 Task: Search one way flight ticket for 1 adult, 5 children, 2 infants in seat and 1 infant on lap in first from Santa Barbara: Santa Barbara Municipal Airport (santa Barbara Airport) to Gillette: Gillette Campbell County Airport on 5-1-2023. Choice of flights is JetBlue. Number of bags: 1 checked bag. Price is upto 77000. Outbound departure time preference is 12:00.
Action: Mouse moved to (171, 152)
Screenshot: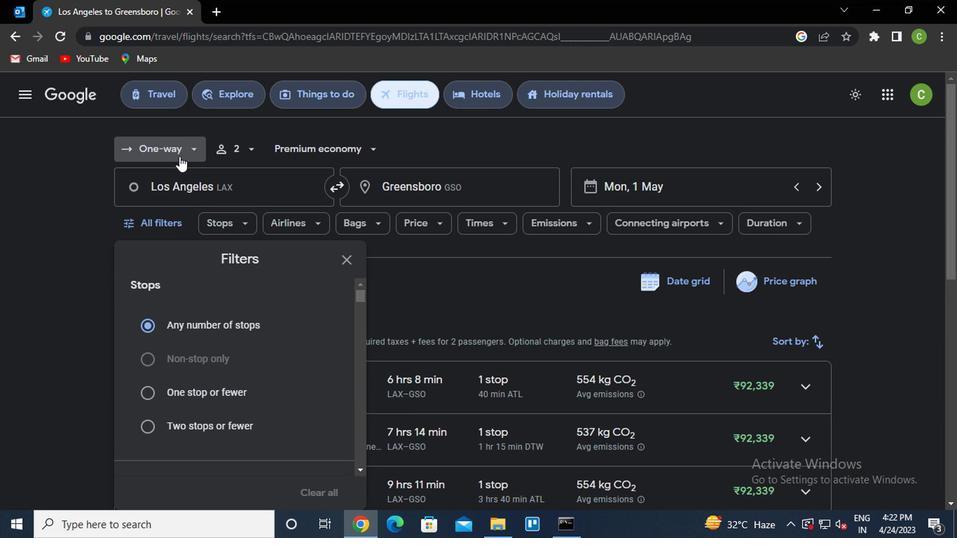
Action: Mouse pressed left at (171, 152)
Screenshot: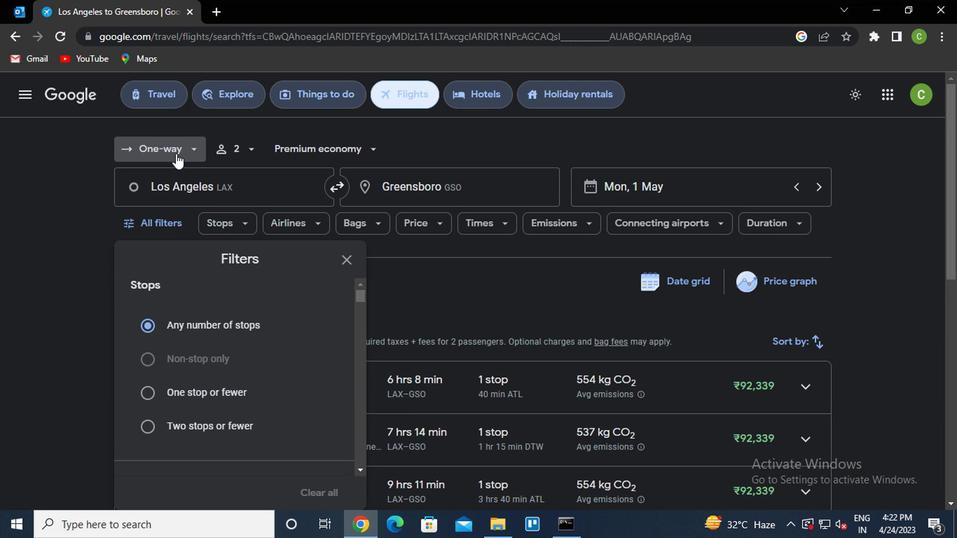 
Action: Mouse moved to (186, 158)
Screenshot: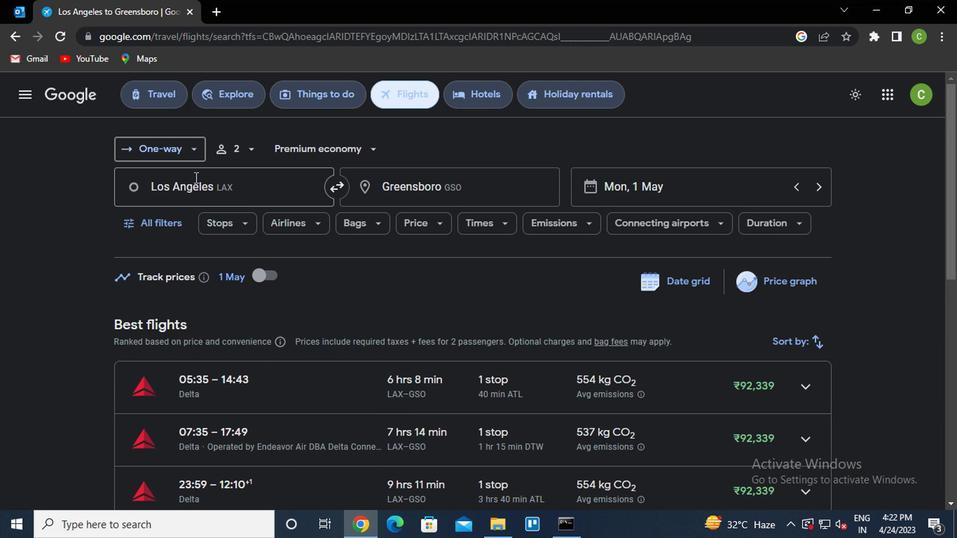 
Action: Mouse pressed left at (186, 158)
Screenshot: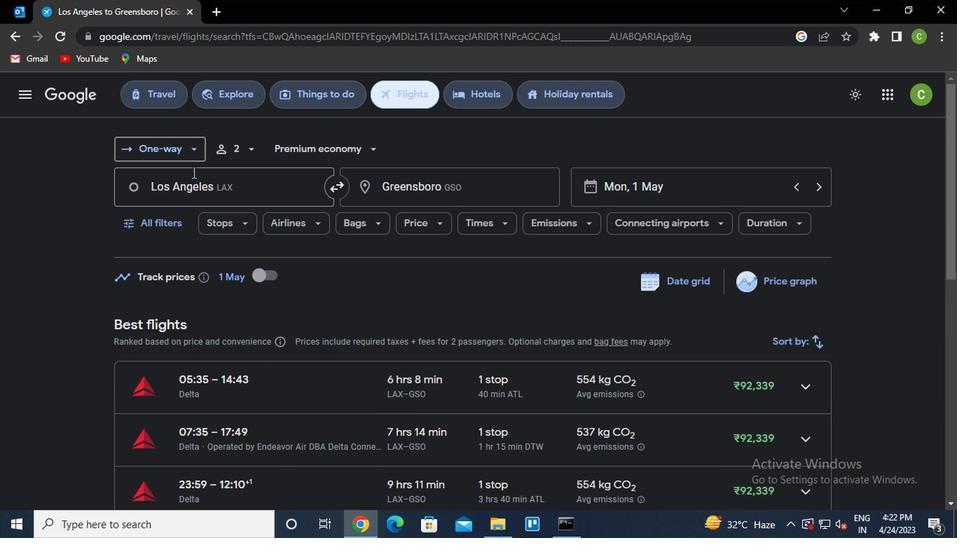
Action: Mouse moved to (198, 215)
Screenshot: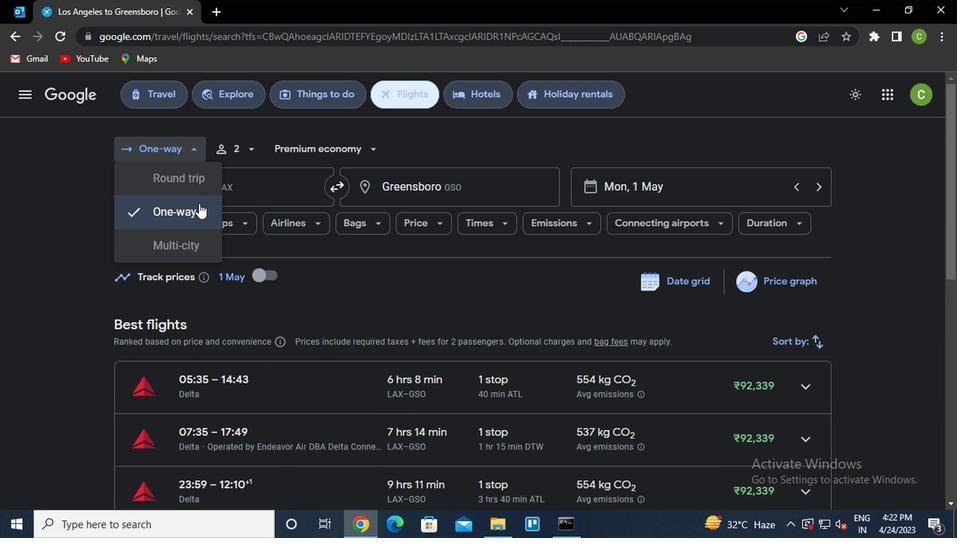 
Action: Mouse pressed left at (198, 215)
Screenshot: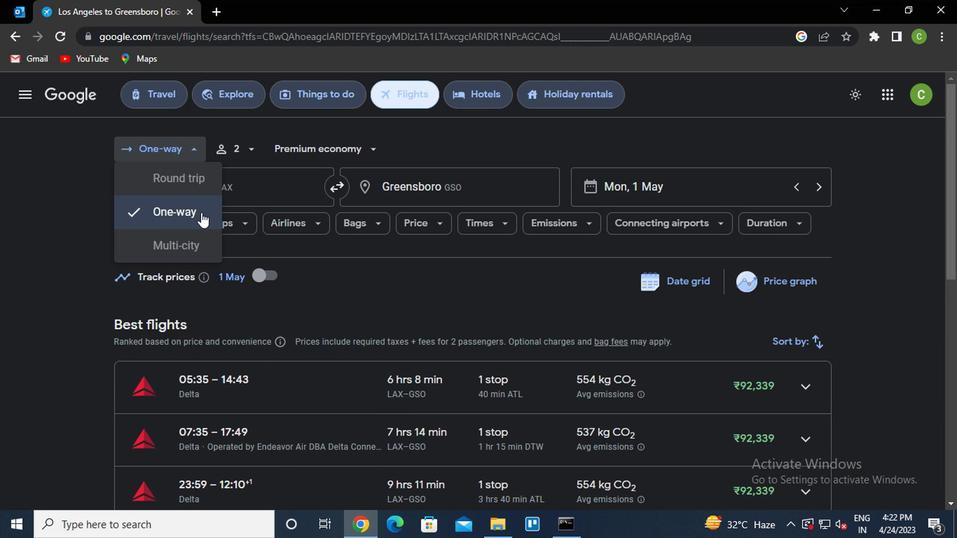 
Action: Mouse moved to (252, 148)
Screenshot: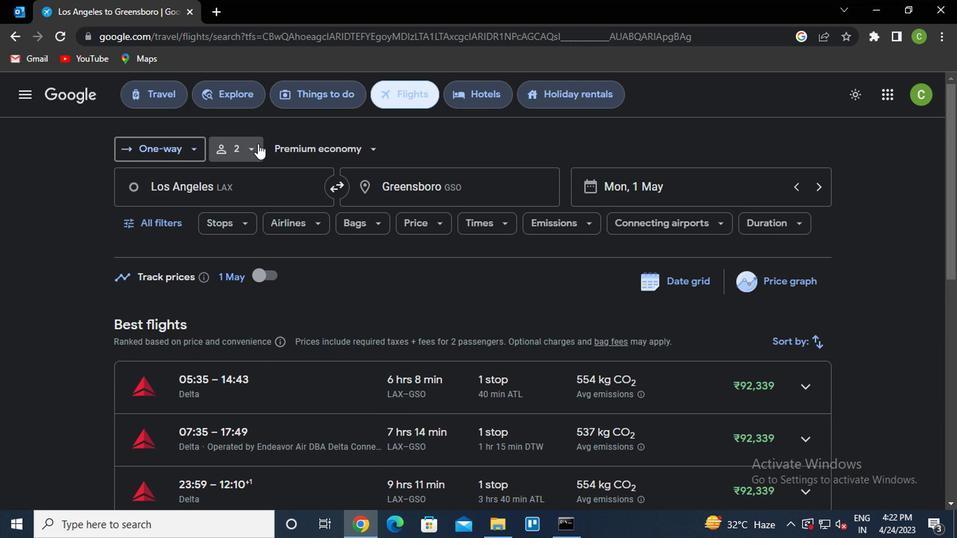 
Action: Mouse pressed left at (252, 148)
Screenshot: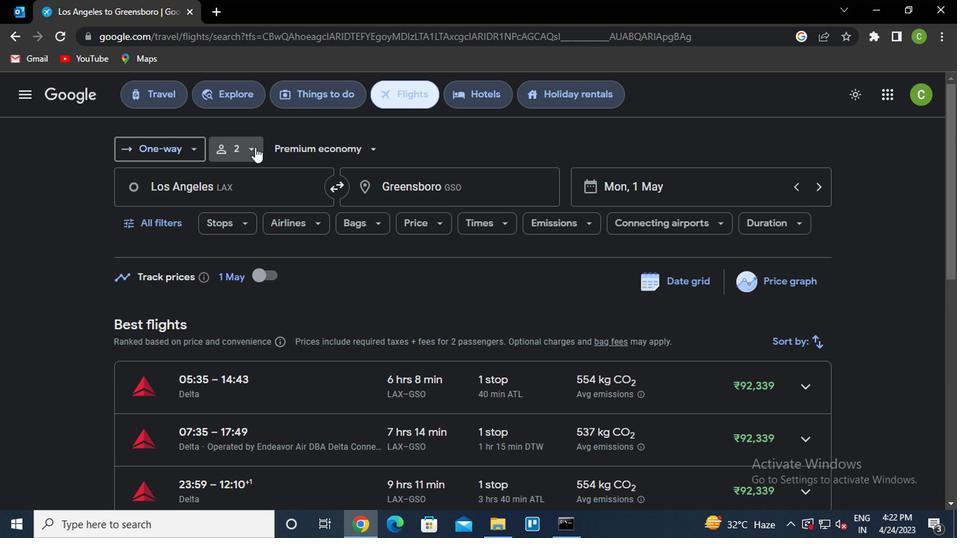 
Action: Mouse moved to (353, 224)
Screenshot: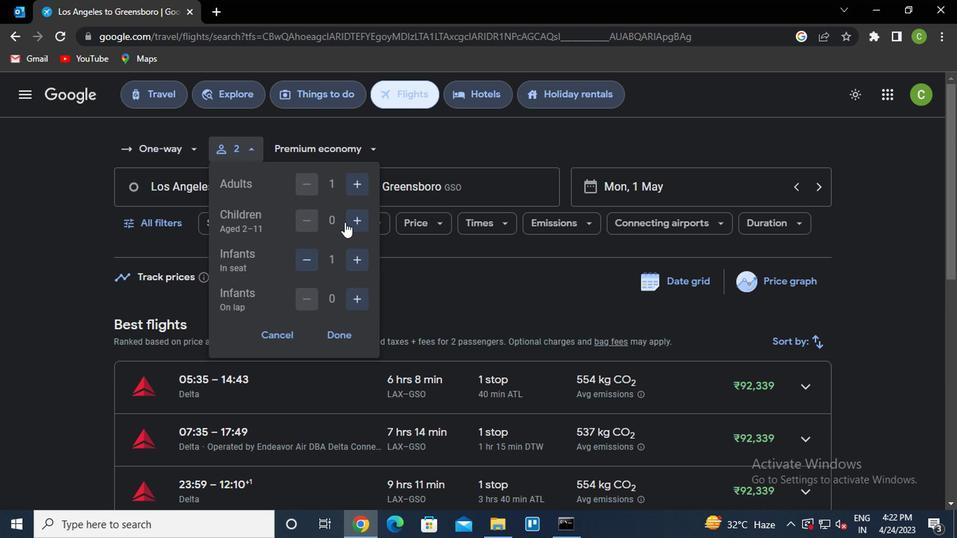 
Action: Mouse pressed left at (353, 224)
Screenshot: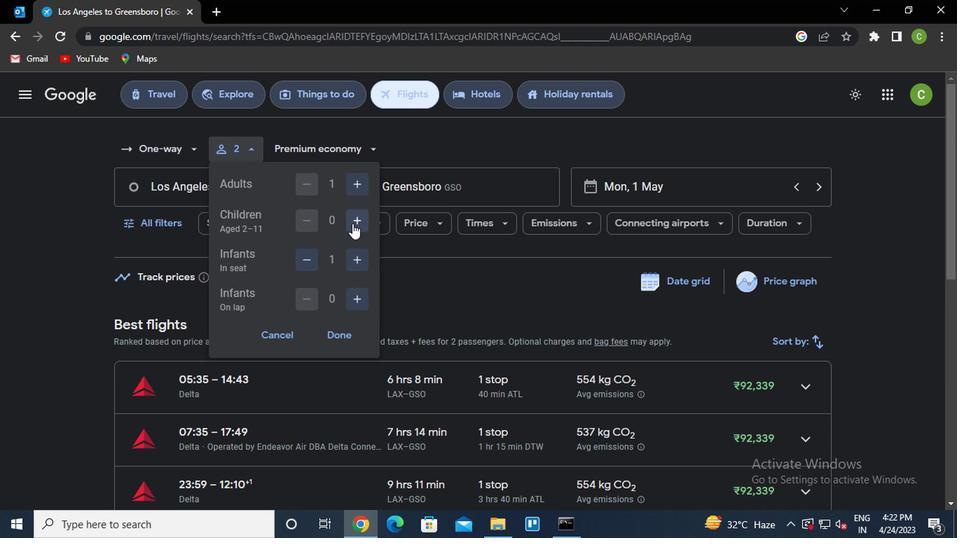 
Action: Mouse pressed left at (353, 224)
Screenshot: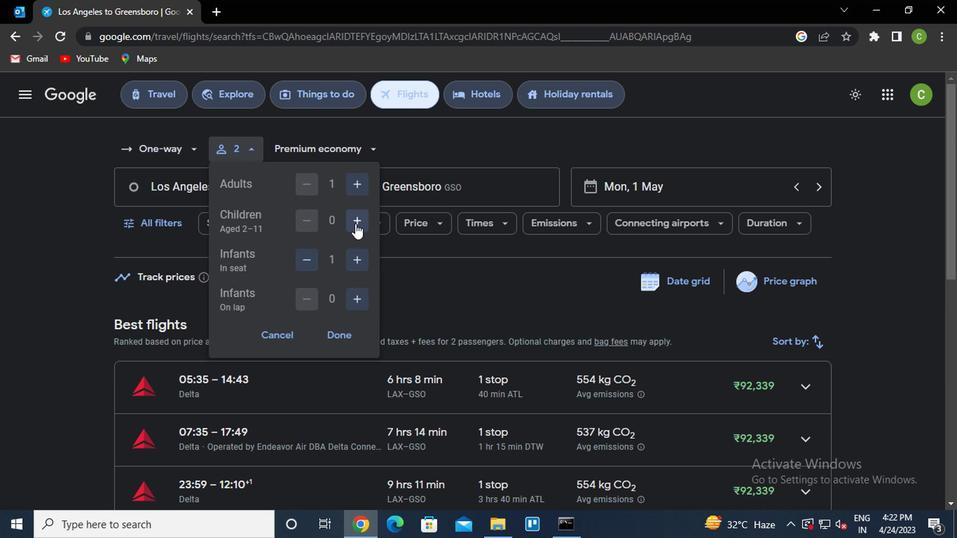 
Action: Mouse pressed left at (353, 224)
Screenshot: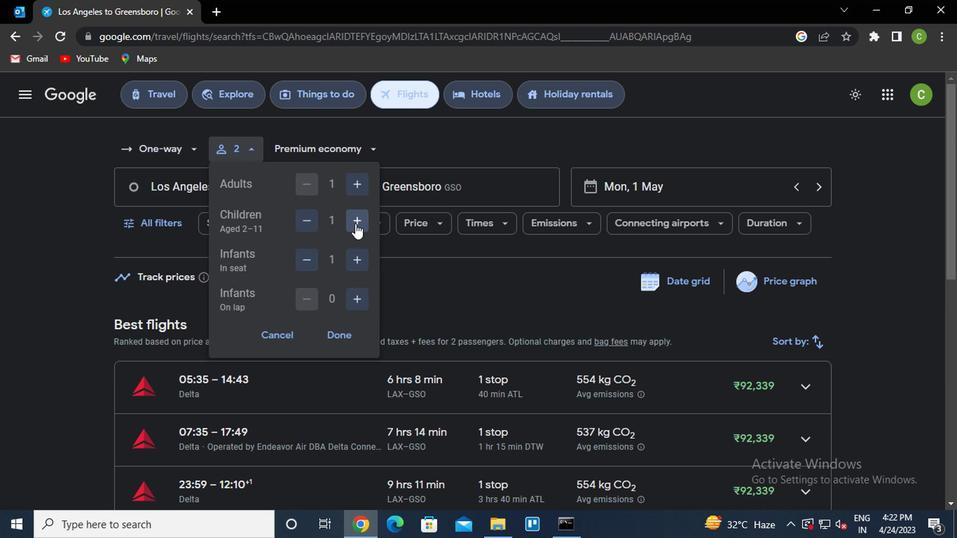 
Action: Mouse pressed left at (353, 224)
Screenshot: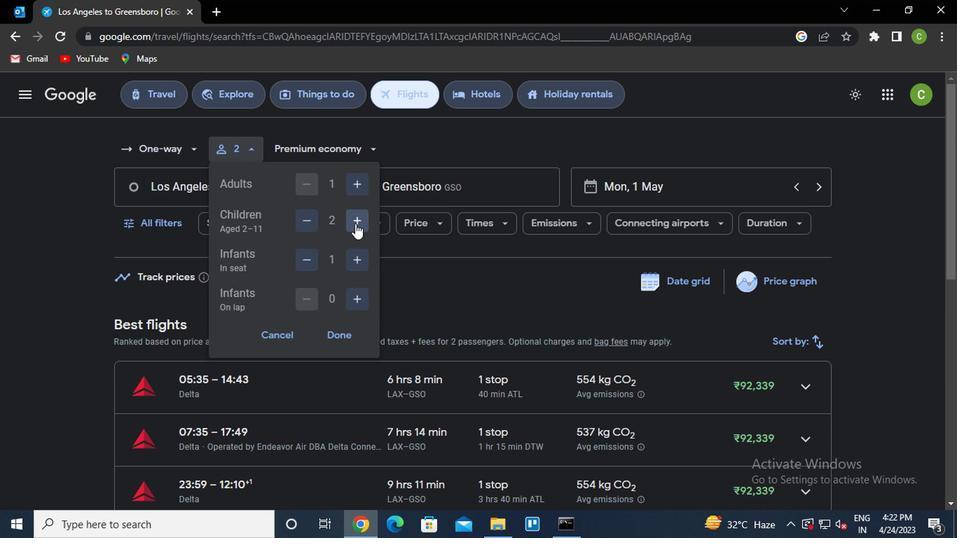 
Action: Mouse pressed left at (353, 224)
Screenshot: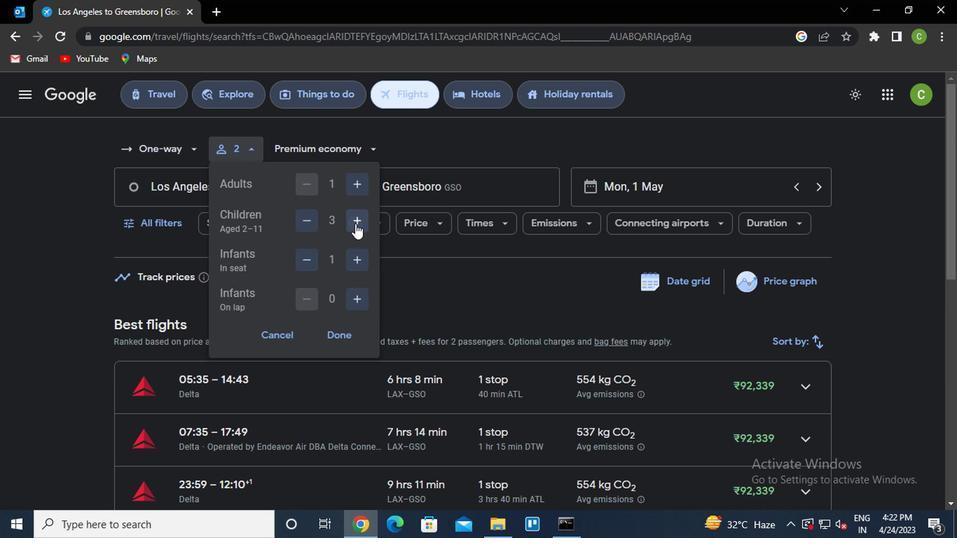 
Action: Mouse moved to (356, 254)
Screenshot: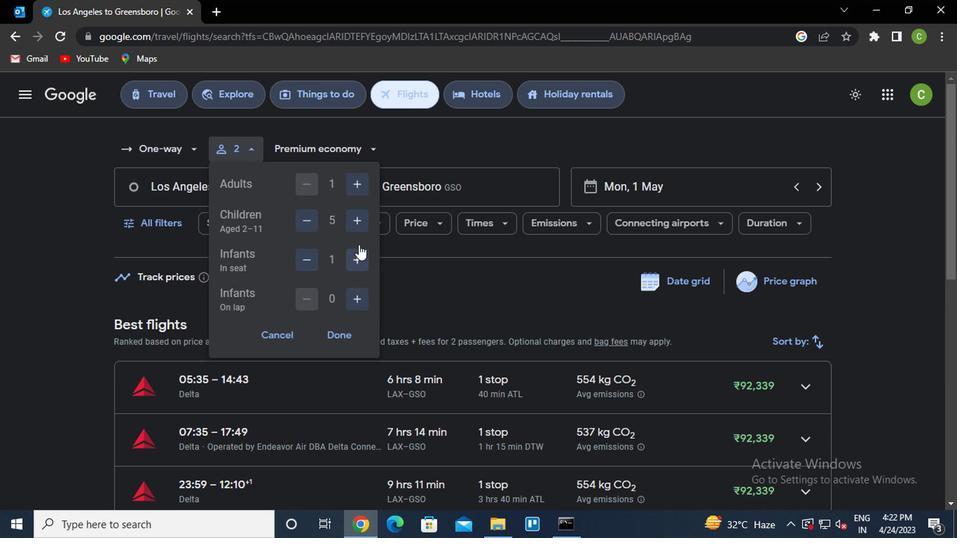 
Action: Mouse pressed left at (356, 254)
Screenshot: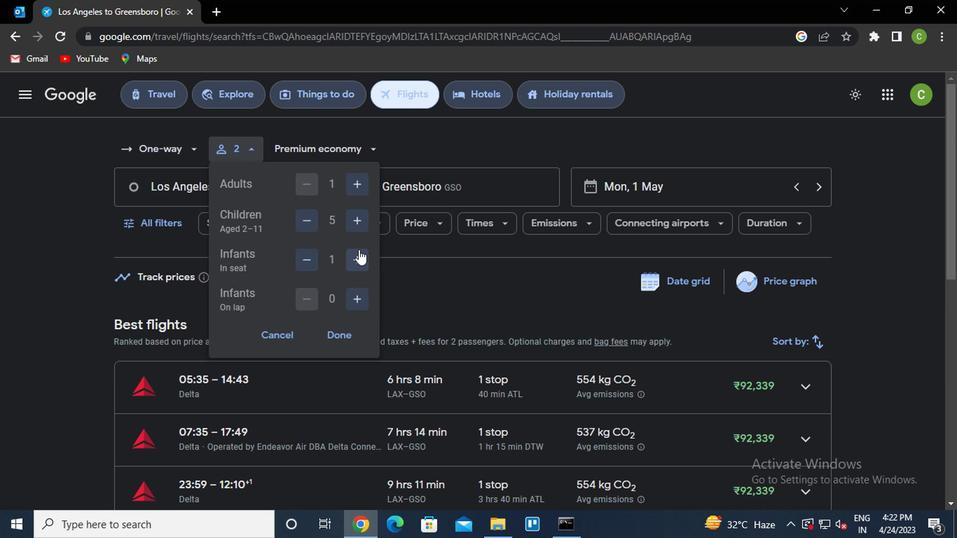 
Action: Mouse moved to (351, 299)
Screenshot: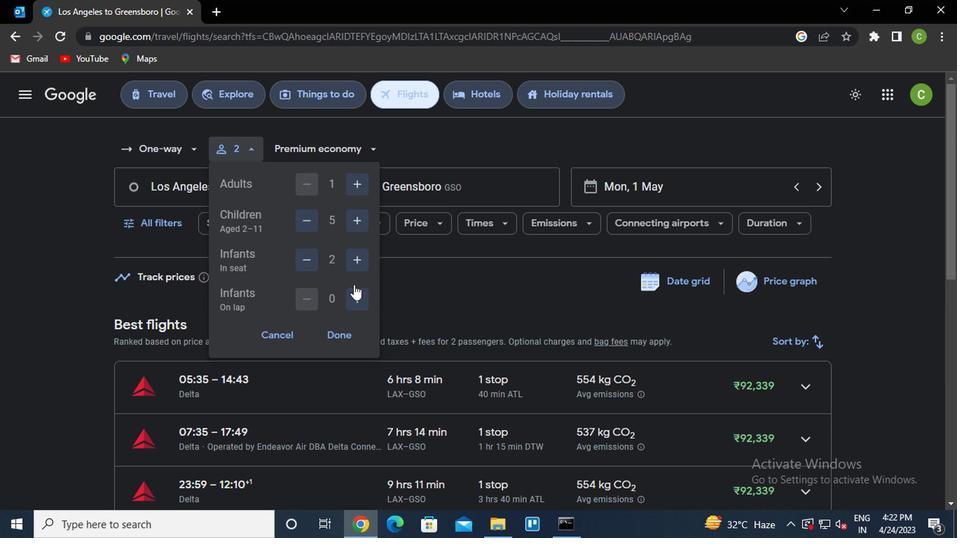 
Action: Mouse pressed left at (351, 299)
Screenshot: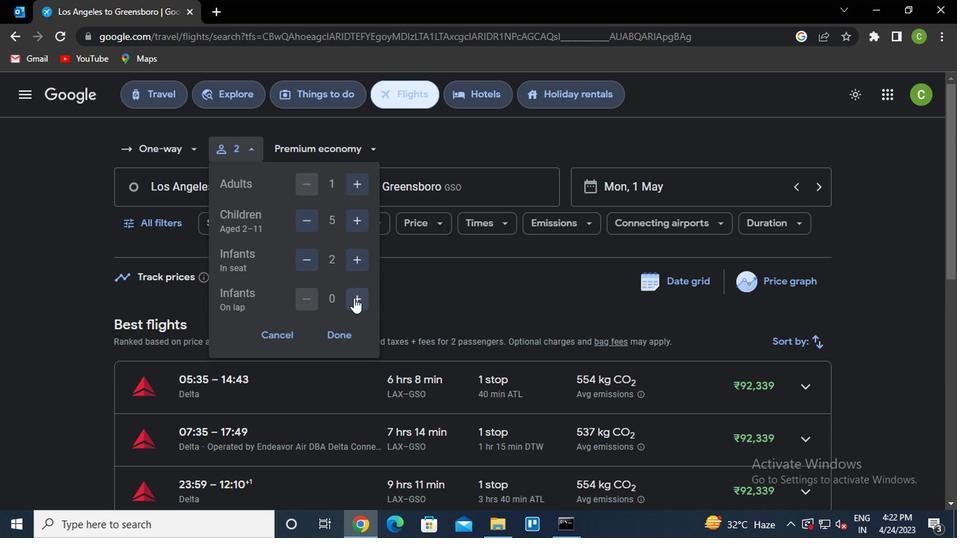 
Action: Mouse moved to (294, 292)
Screenshot: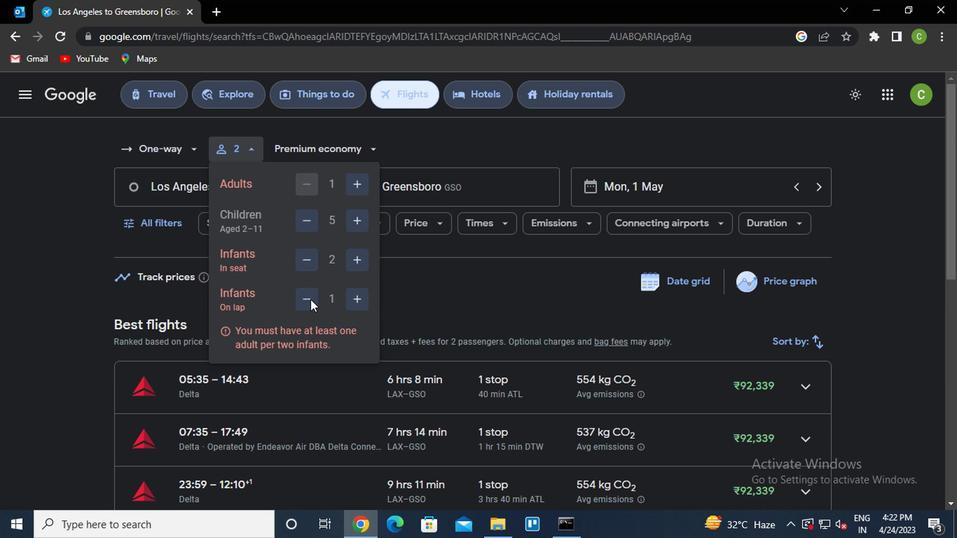 
Action: Mouse pressed left at (294, 292)
Screenshot: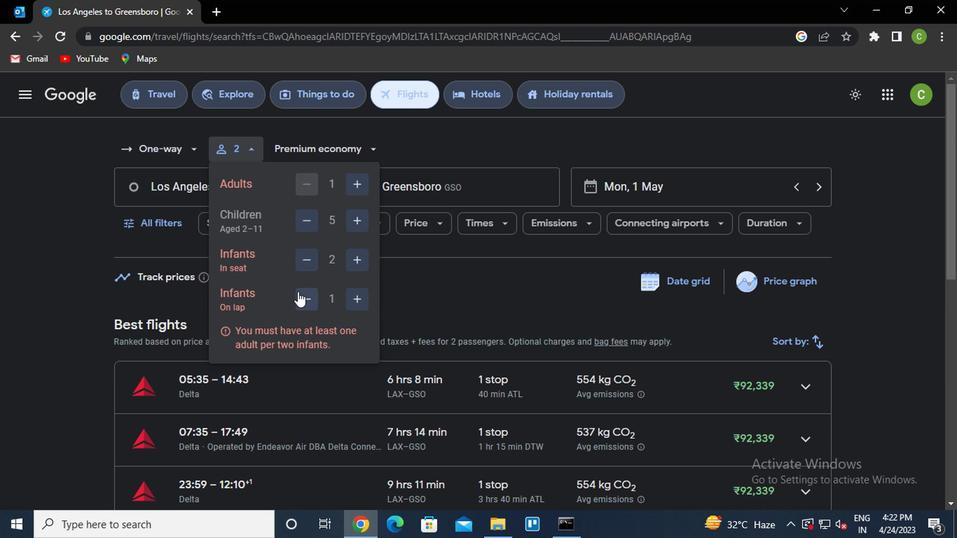 
Action: Mouse moved to (334, 333)
Screenshot: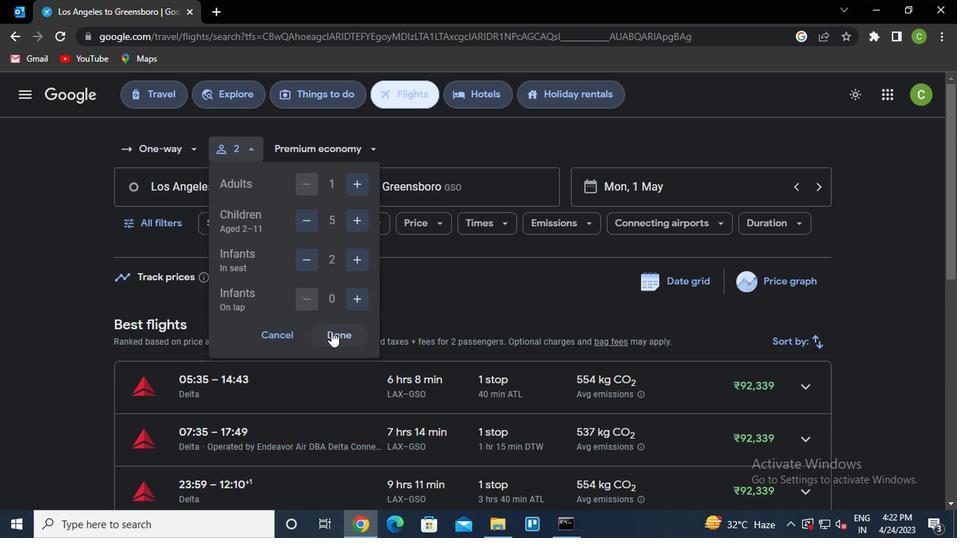 
Action: Mouse pressed left at (334, 333)
Screenshot: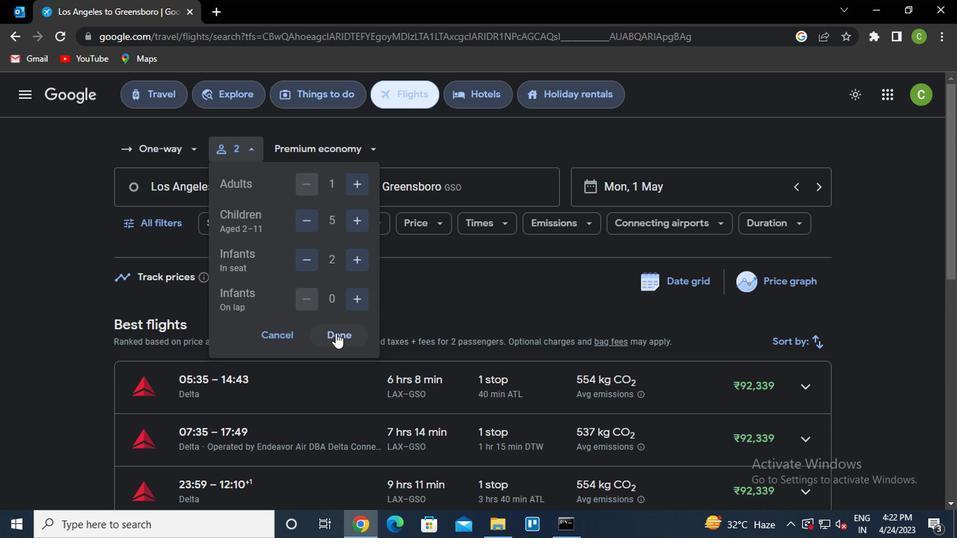 
Action: Mouse moved to (335, 142)
Screenshot: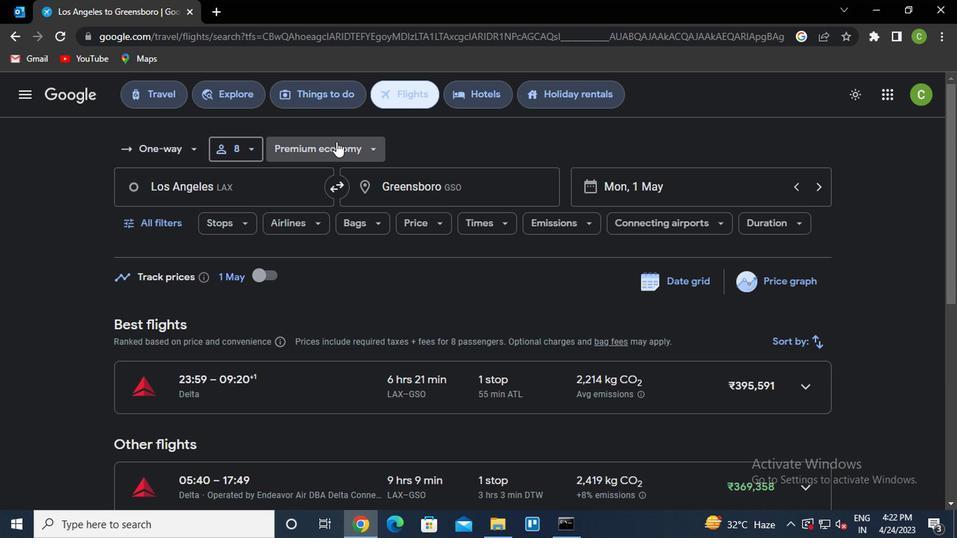 
Action: Mouse pressed left at (335, 142)
Screenshot: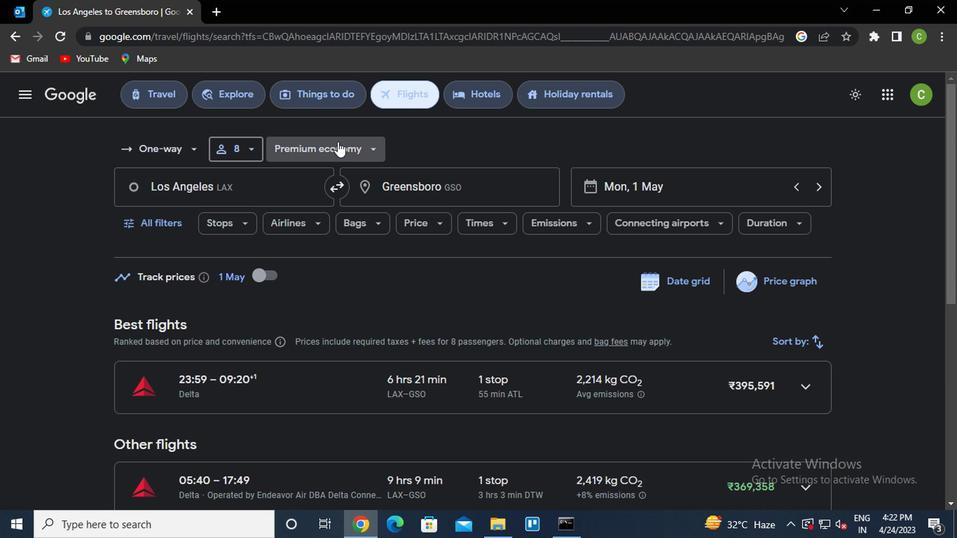 
Action: Mouse moved to (343, 272)
Screenshot: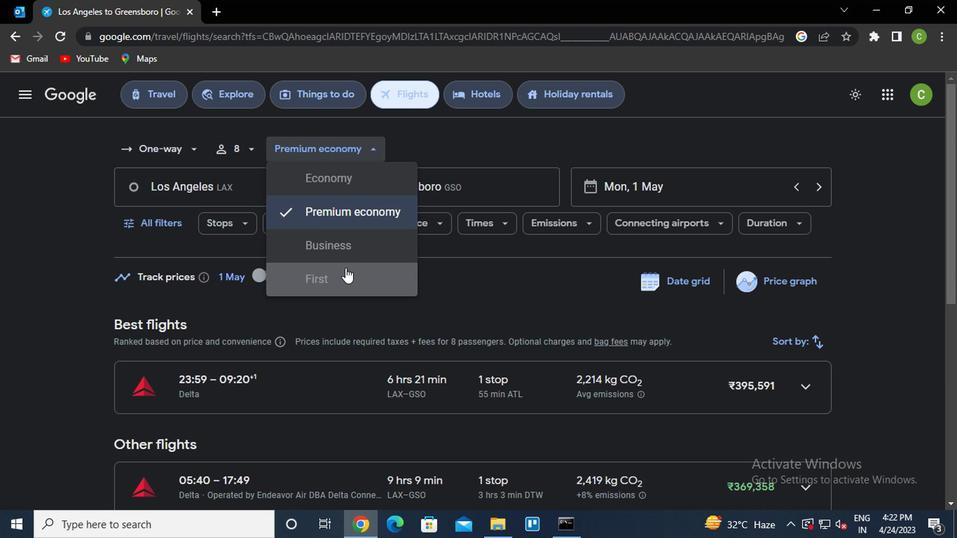 
Action: Mouse pressed left at (343, 272)
Screenshot: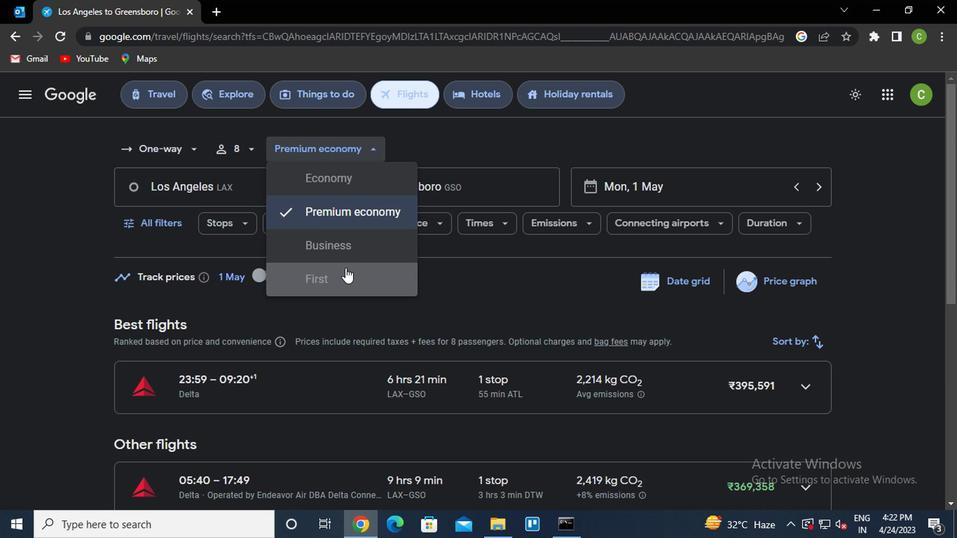 
Action: Mouse moved to (230, 187)
Screenshot: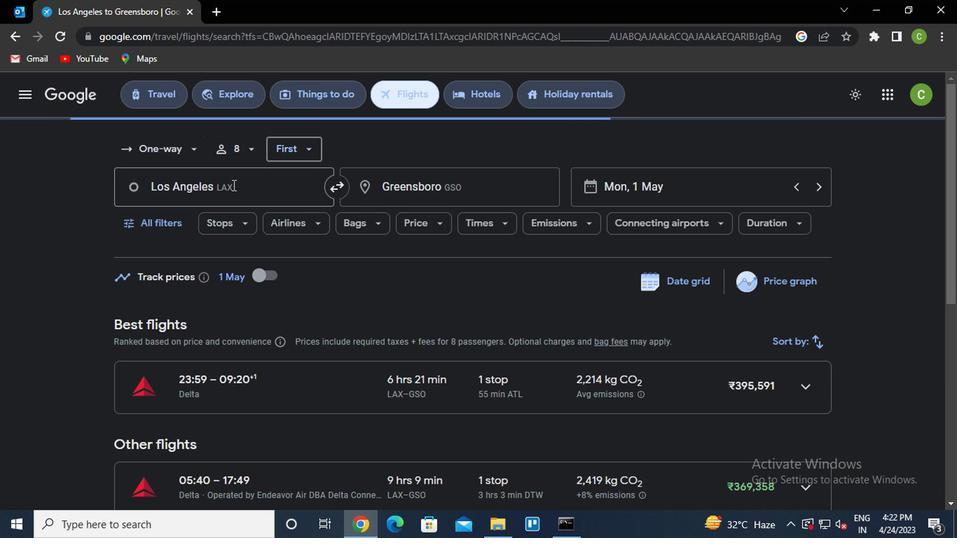
Action: Mouse pressed left at (230, 187)
Screenshot: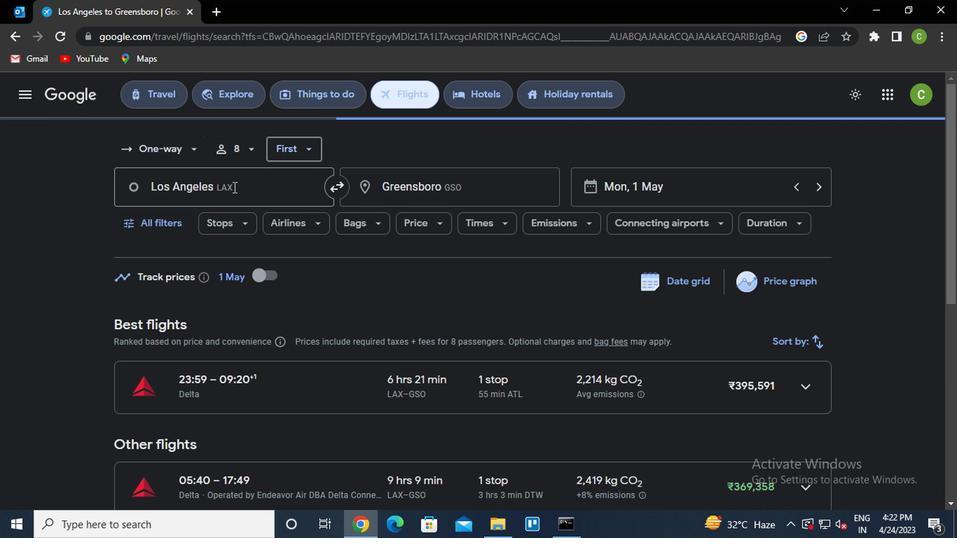 
Action: Key pressed <Key.caps_lock><Key.caps_lock>s<Key.caps_lock>anta
Screenshot: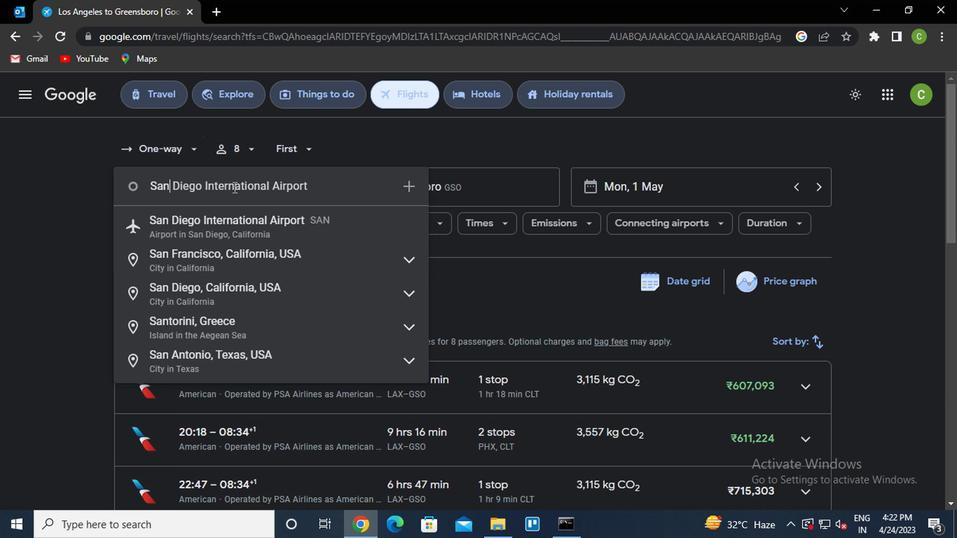 
Action: Mouse moved to (240, 254)
Screenshot: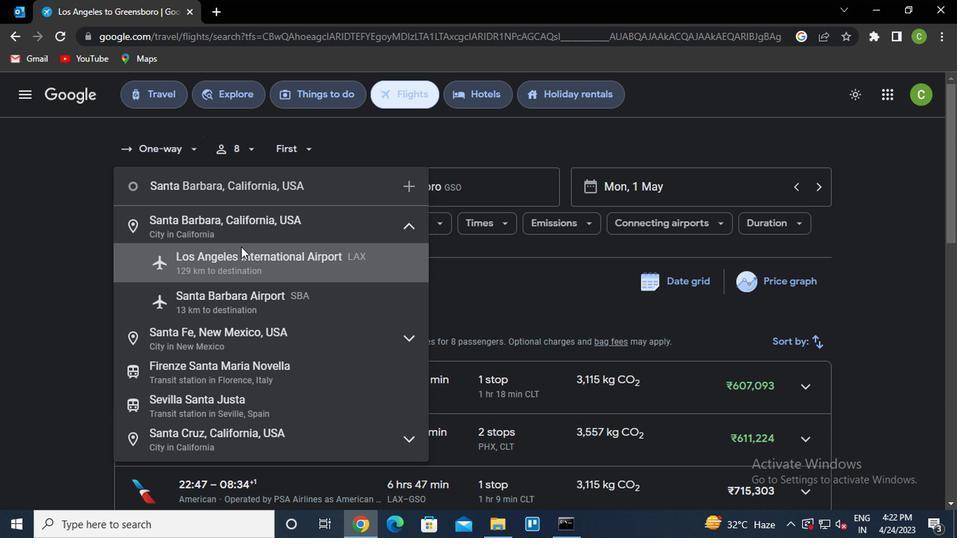 
Action: Mouse pressed left at (240, 254)
Screenshot: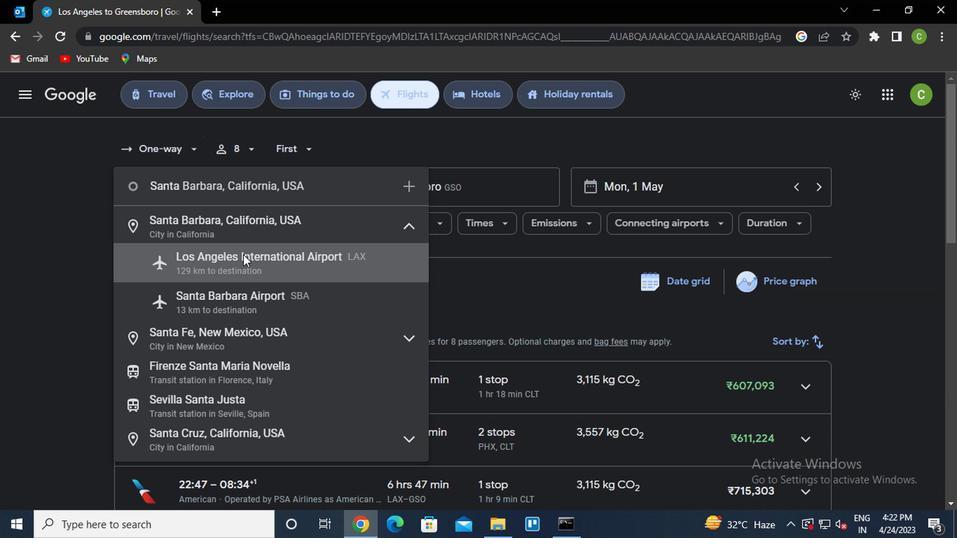 
Action: Mouse moved to (497, 184)
Screenshot: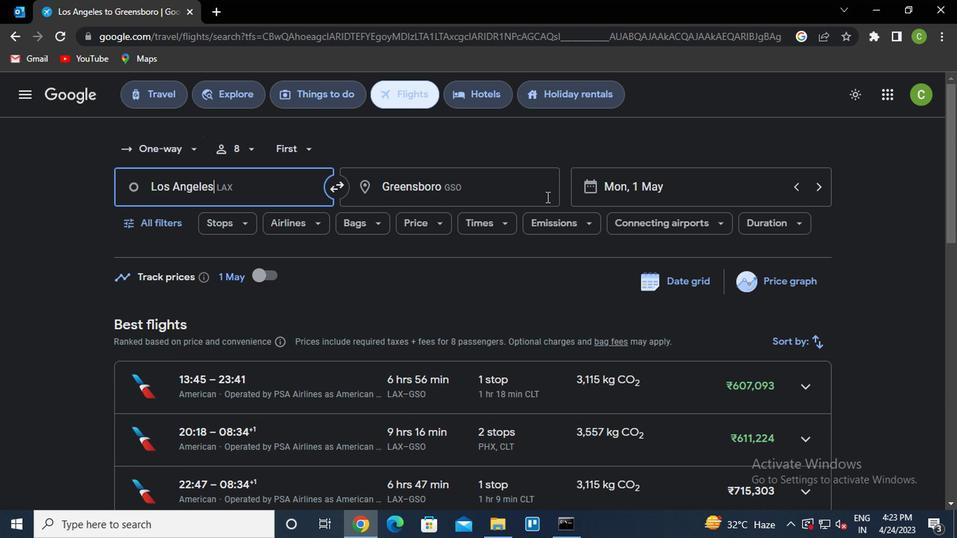 
Action: Mouse pressed left at (497, 184)
Screenshot: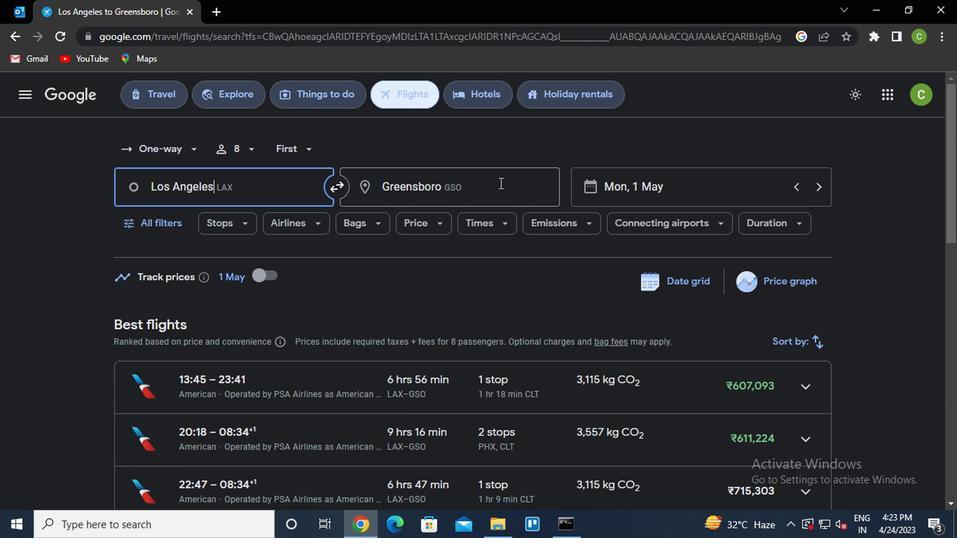 
Action: Key pressed <Key.caps_lock>g<Key.caps_lock>illette
Screenshot: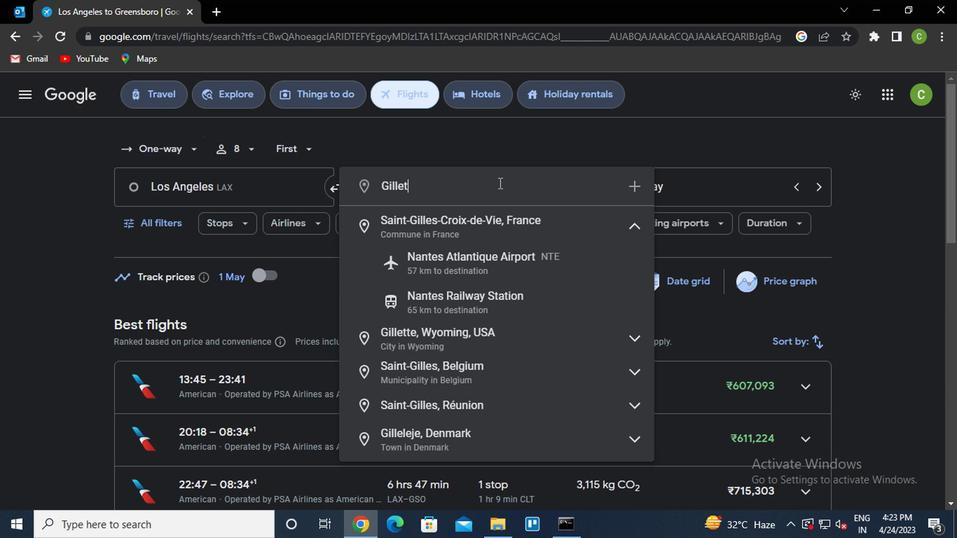 
Action: Mouse moved to (496, 229)
Screenshot: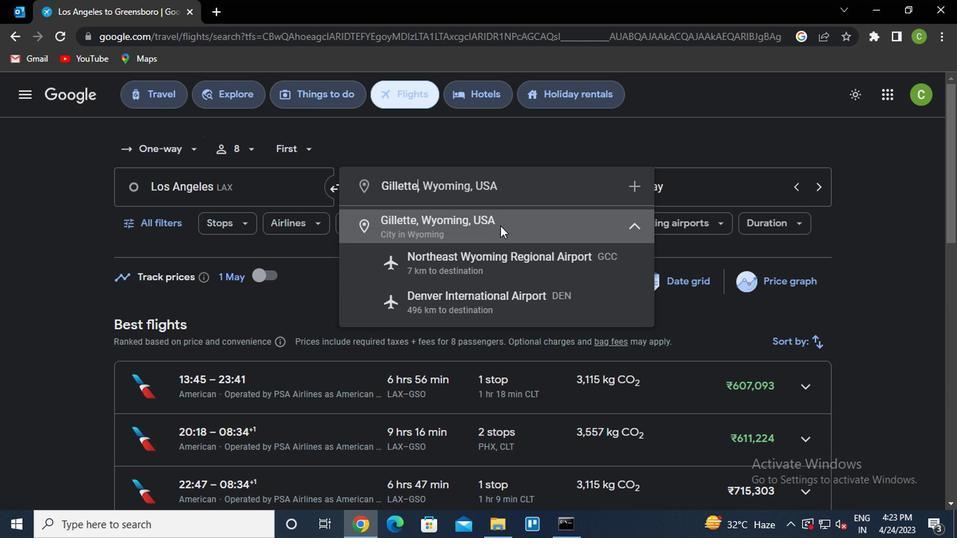 
Action: Mouse pressed left at (496, 229)
Screenshot: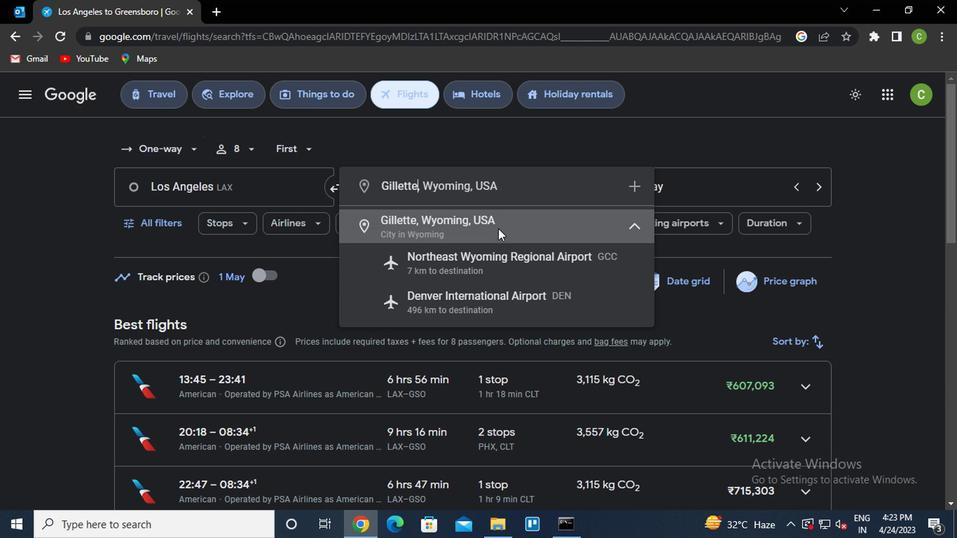 
Action: Mouse moved to (140, 222)
Screenshot: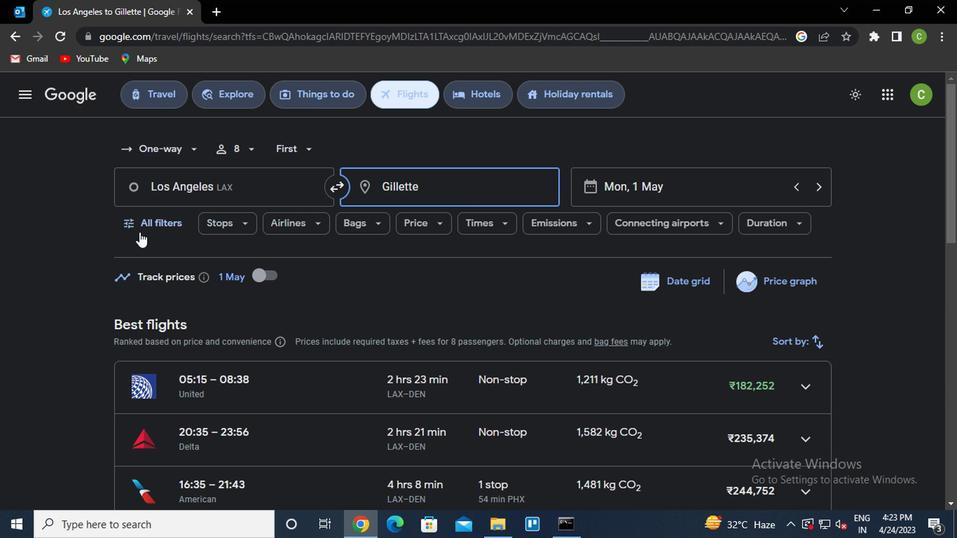 
Action: Mouse pressed left at (140, 222)
Screenshot: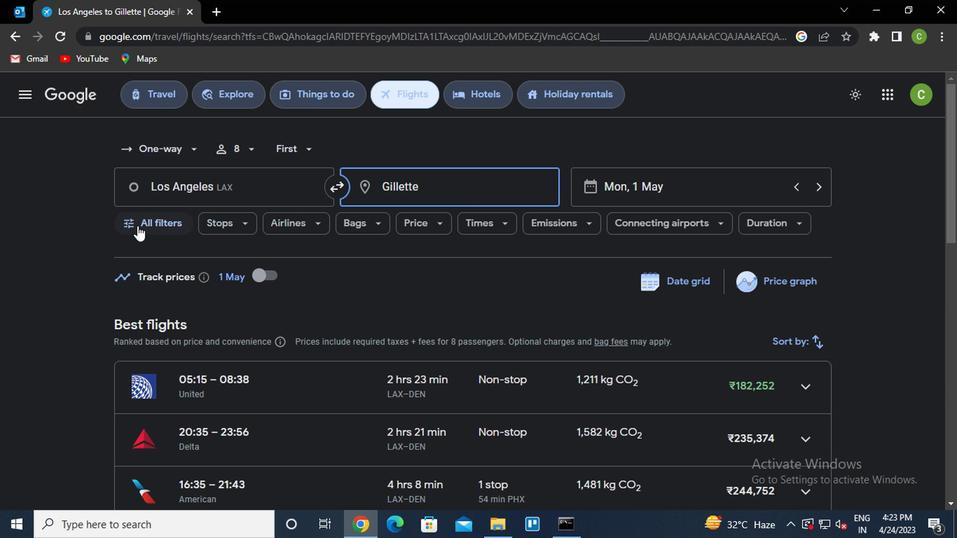 
Action: Mouse moved to (259, 353)
Screenshot: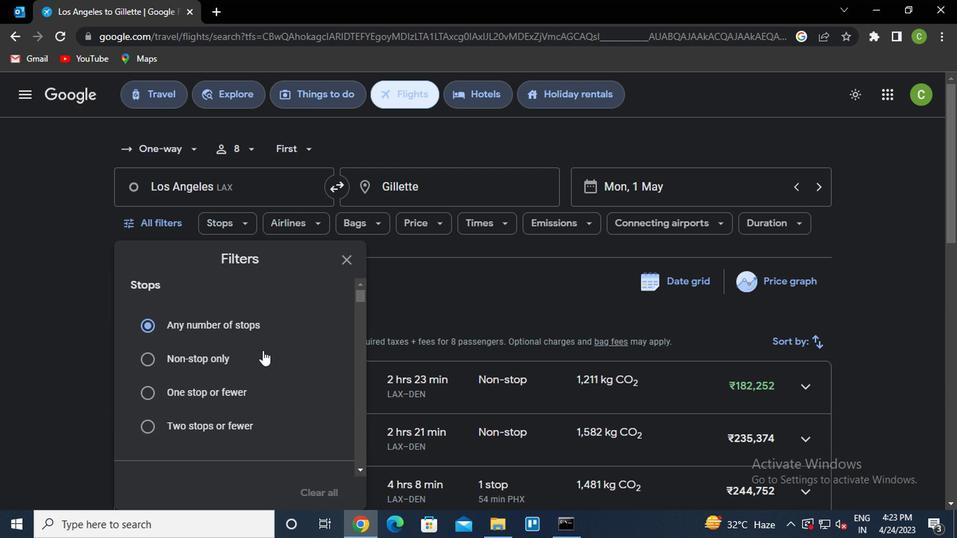 
Action: Mouse scrolled (259, 352) with delta (0, 0)
Screenshot: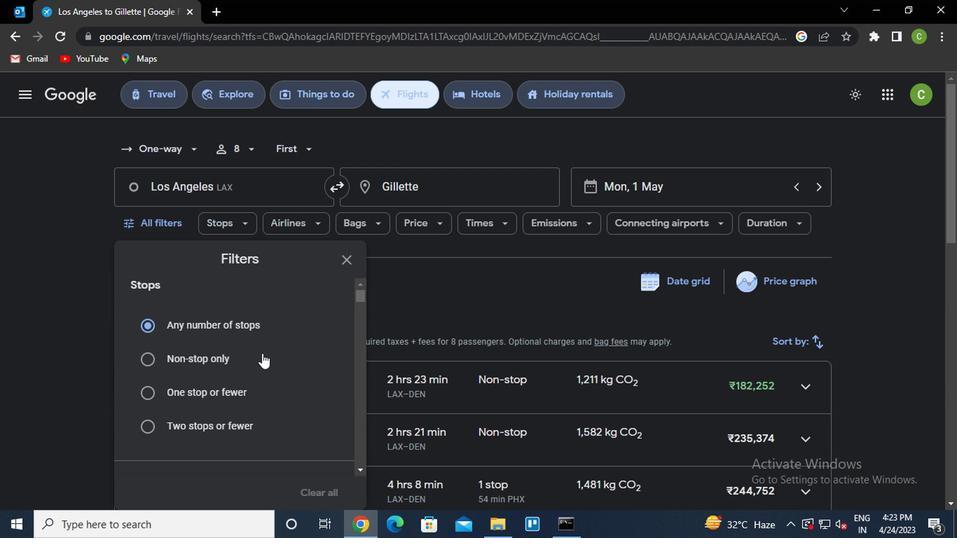 
Action: Mouse scrolled (259, 352) with delta (0, 0)
Screenshot: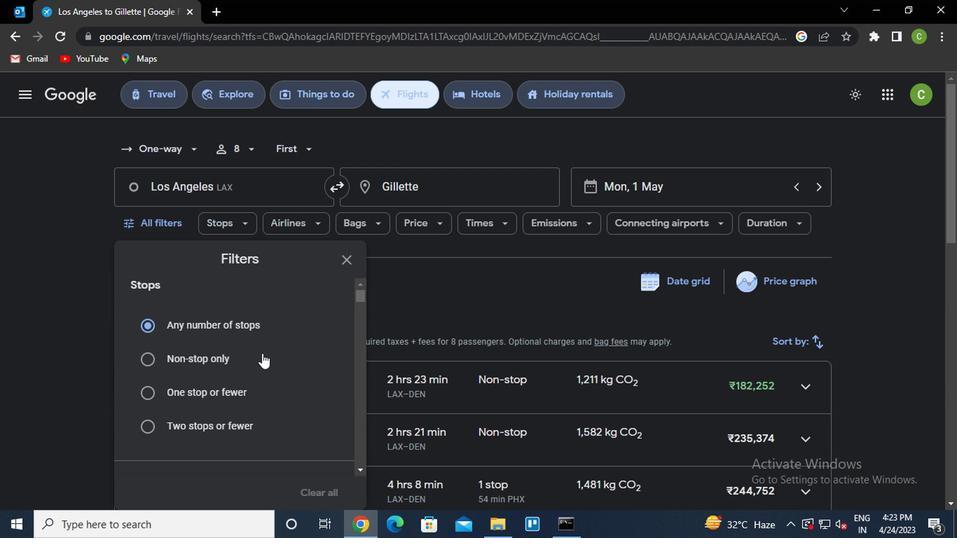 
Action: Mouse scrolled (259, 352) with delta (0, 0)
Screenshot: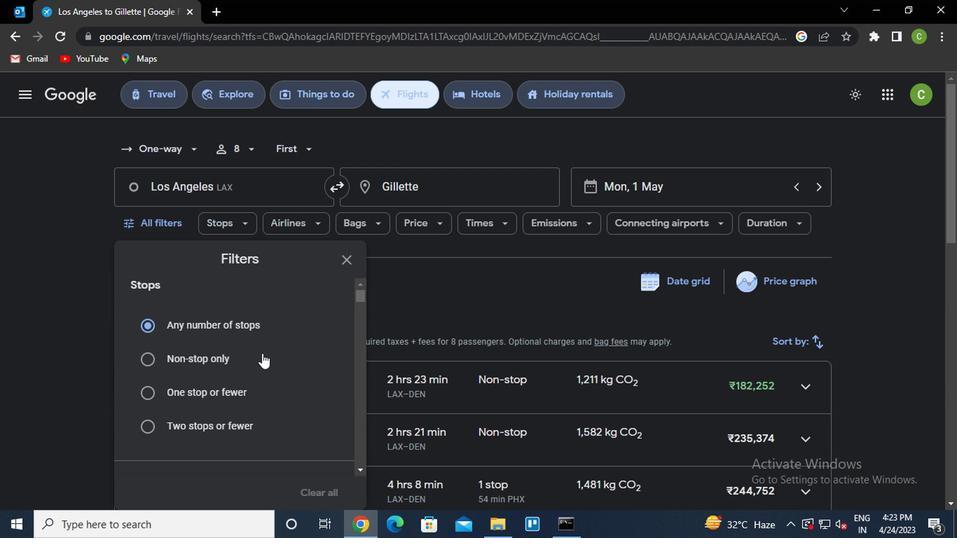 
Action: Mouse scrolled (259, 352) with delta (0, 0)
Screenshot: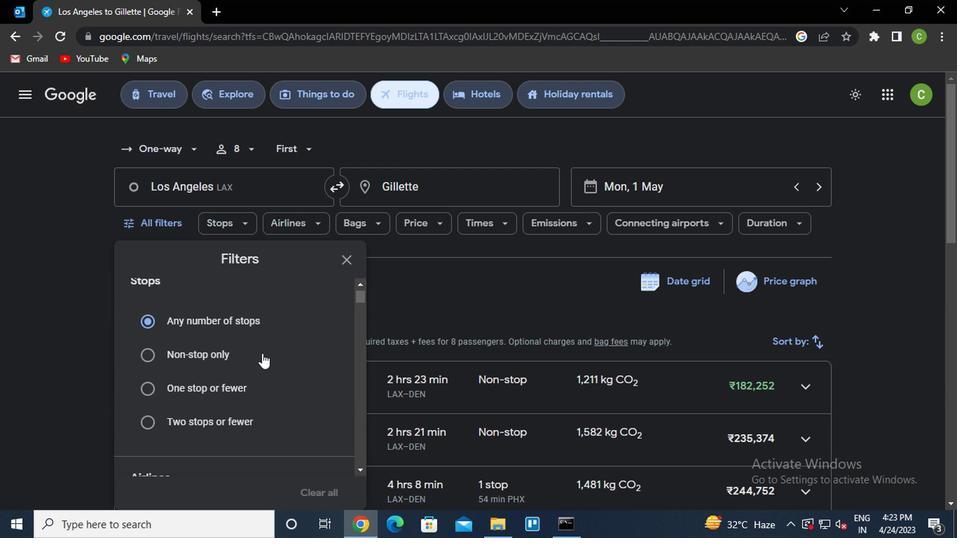 
Action: Mouse scrolled (259, 352) with delta (0, 0)
Screenshot: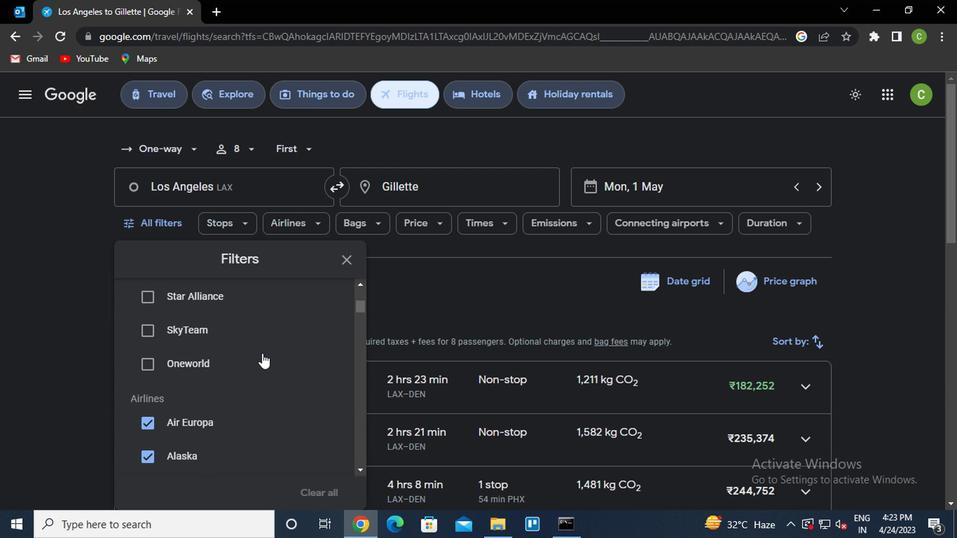
Action: Mouse scrolled (259, 352) with delta (0, 0)
Screenshot: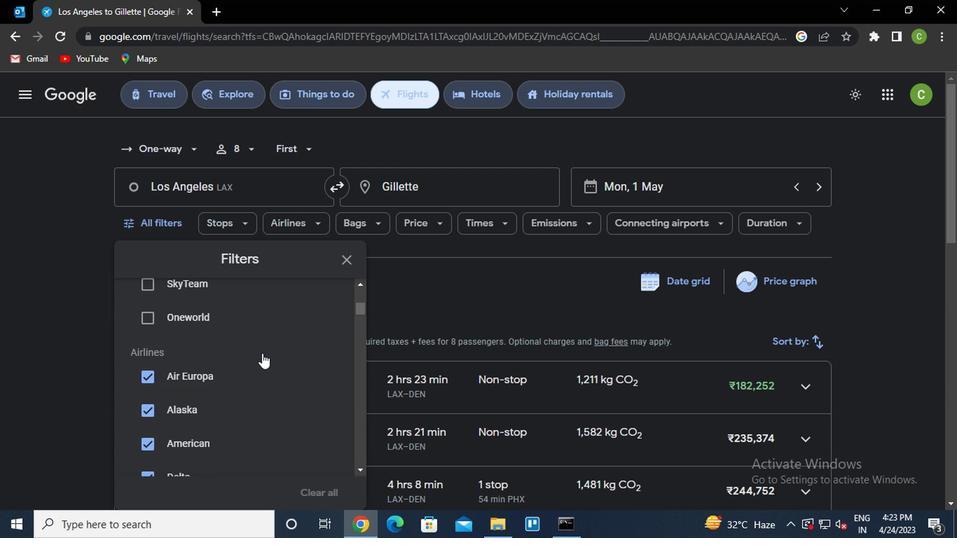 
Action: Mouse moved to (256, 367)
Screenshot: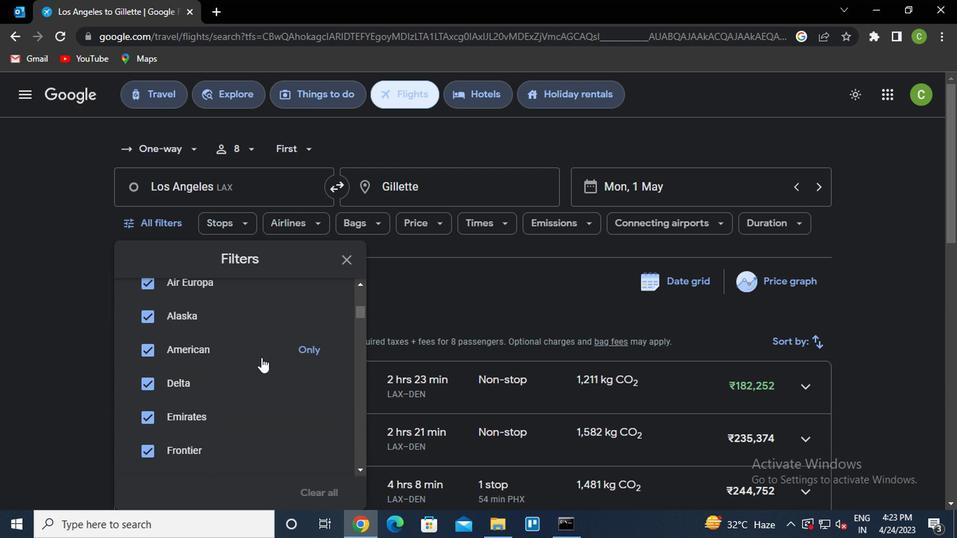 
Action: Mouse scrolled (256, 366) with delta (0, 0)
Screenshot: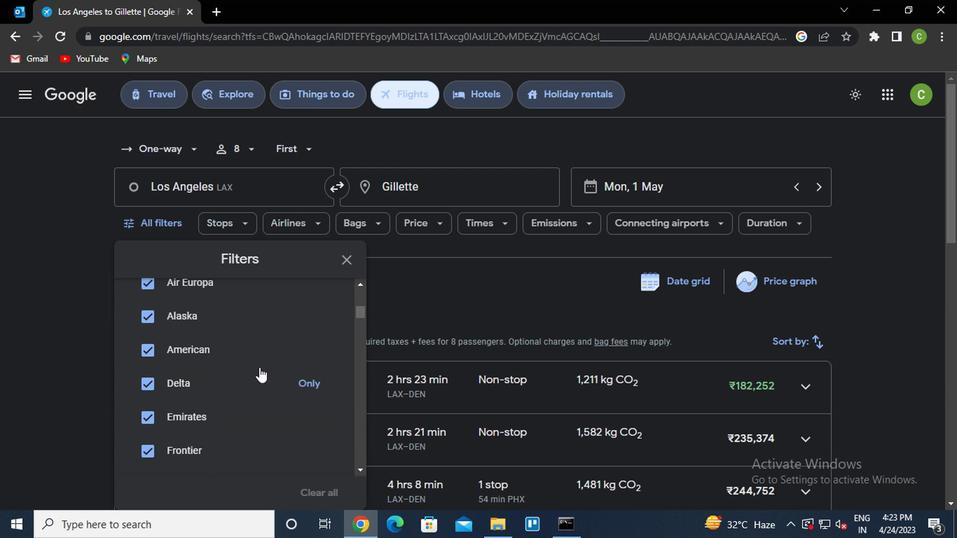 
Action: Mouse scrolled (256, 366) with delta (0, 0)
Screenshot: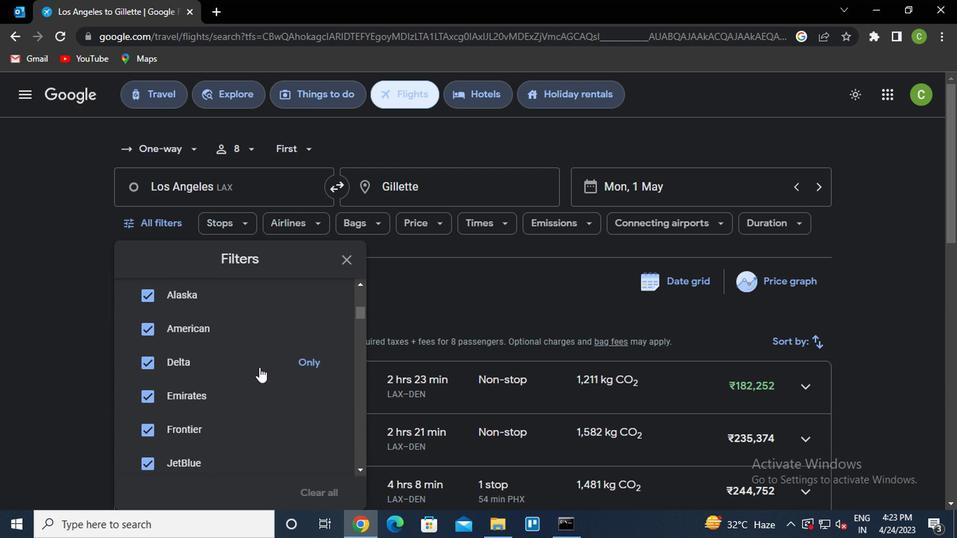 
Action: Mouse scrolled (256, 366) with delta (0, 0)
Screenshot: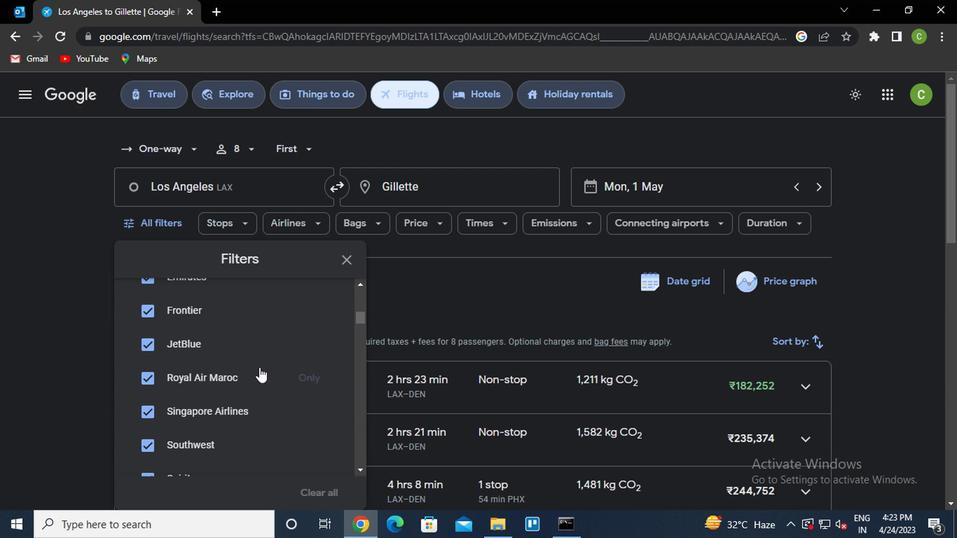 
Action: Mouse scrolled (256, 366) with delta (0, 0)
Screenshot: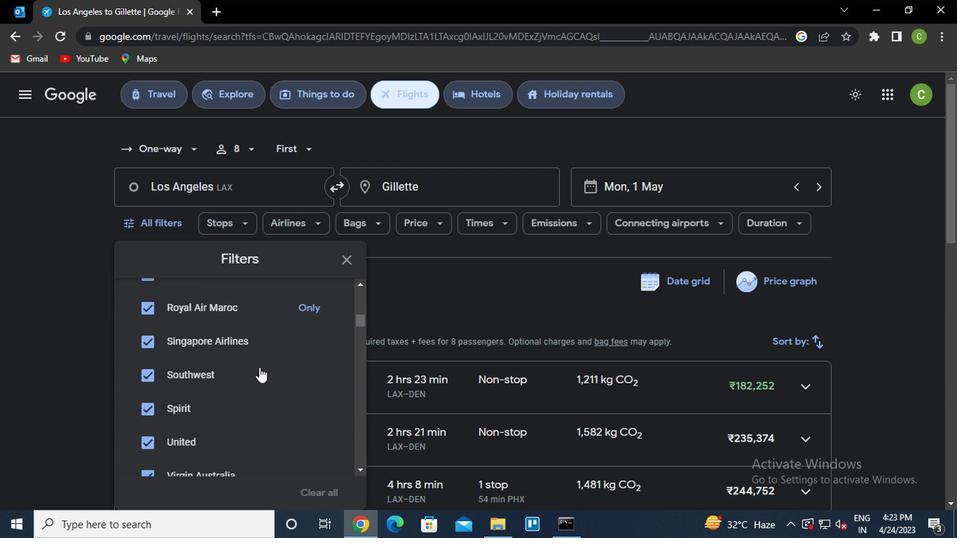 
Action: Mouse scrolled (256, 366) with delta (0, 0)
Screenshot: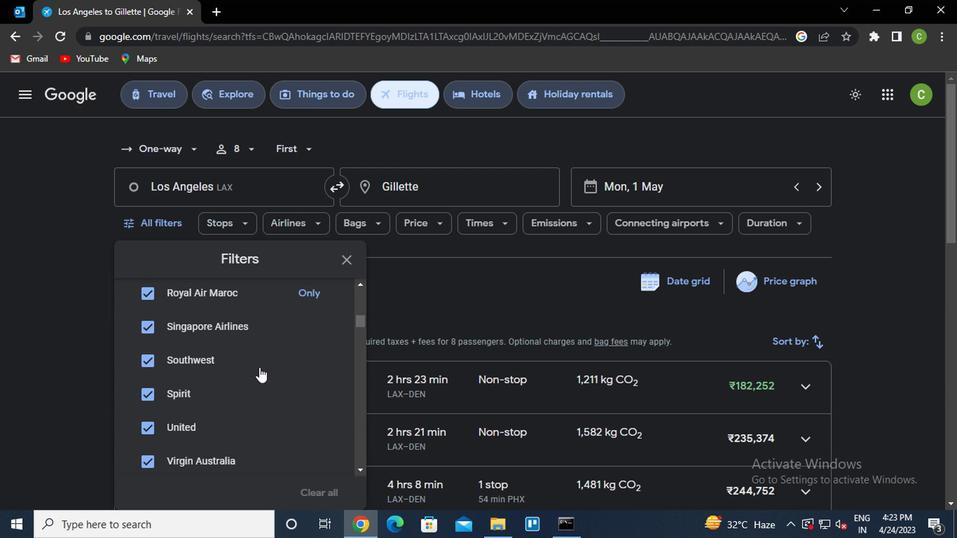 
Action: Mouse scrolled (256, 366) with delta (0, 0)
Screenshot: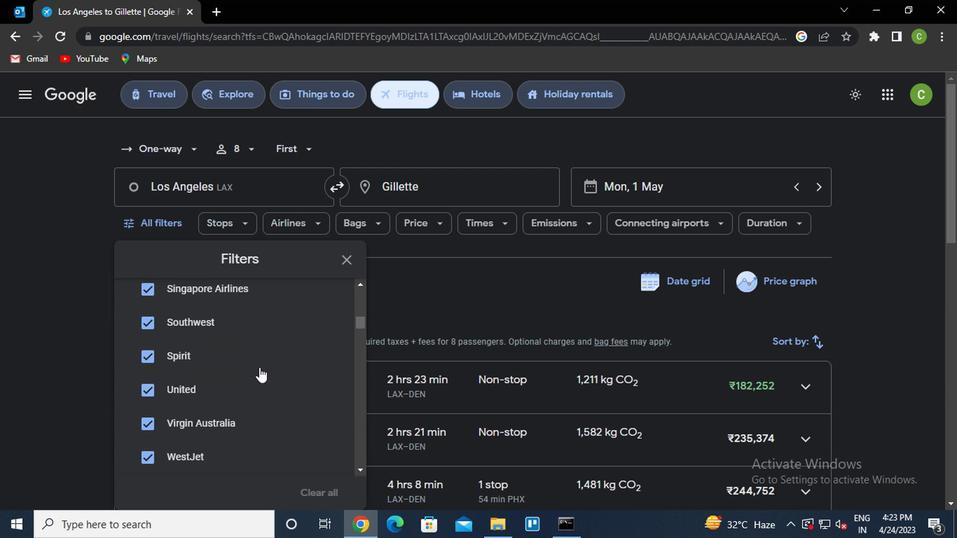 
Action: Mouse scrolled (256, 368) with delta (0, 0)
Screenshot: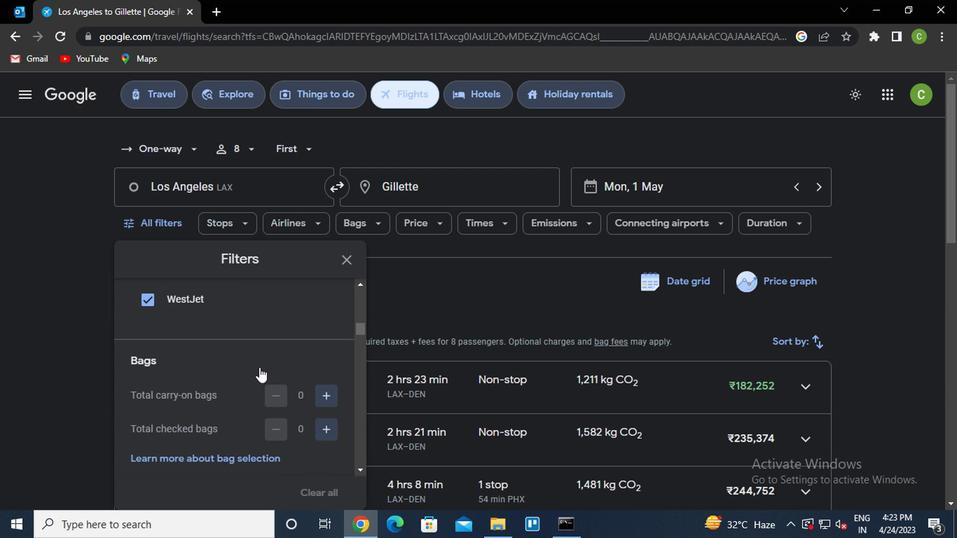 
Action: Mouse scrolled (256, 368) with delta (0, 0)
Screenshot: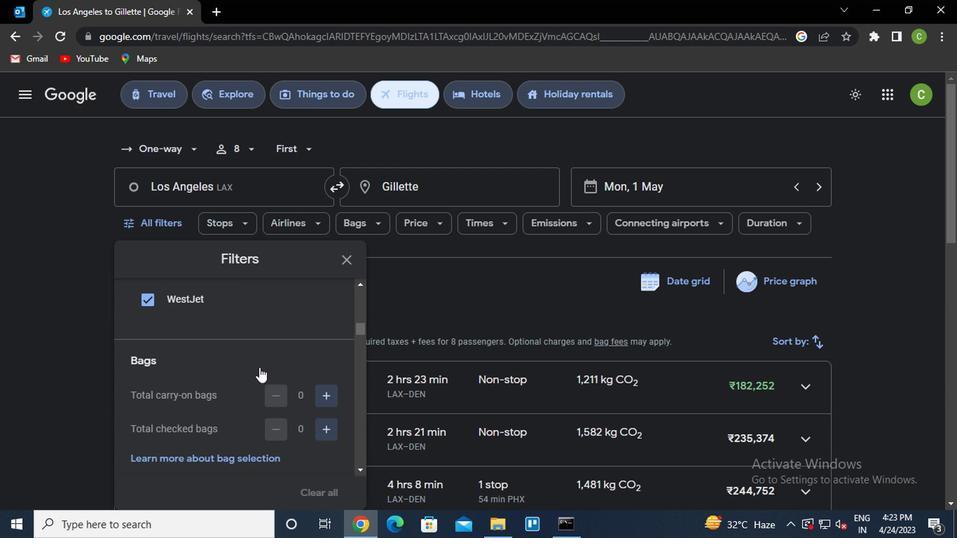 
Action: Mouse scrolled (256, 366) with delta (0, 0)
Screenshot: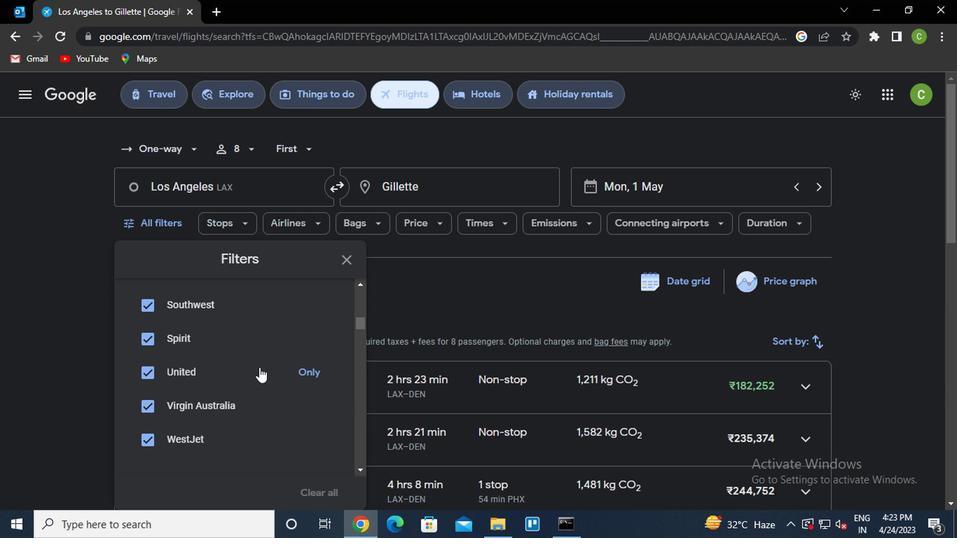 
Action: Mouse scrolled (256, 366) with delta (0, 0)
Screenshot: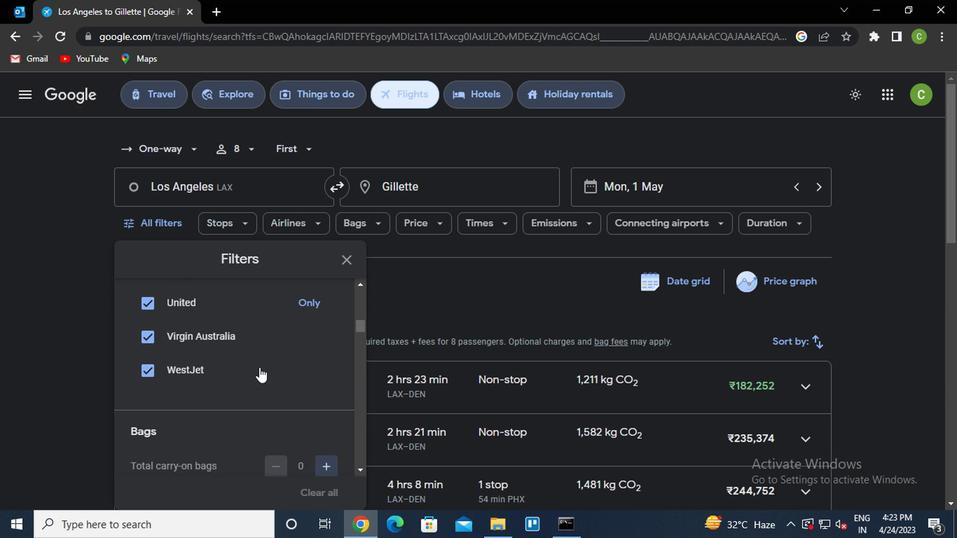 
Action: Mouse moved to (327, 434)
Screenshot: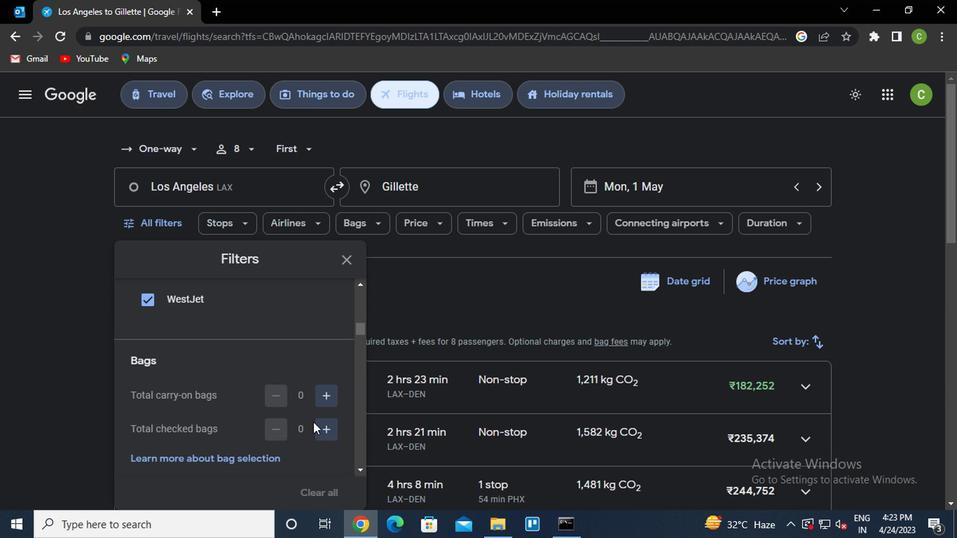 
Action: Mouse pressed left at (327, 434)
Screenshot: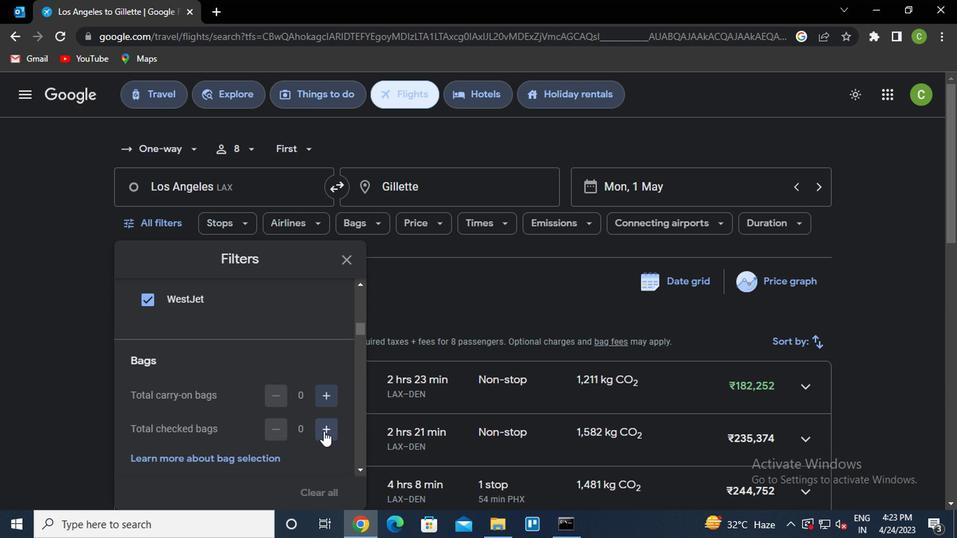 
Action: Mouse moved to (256, 354)
Screenshot: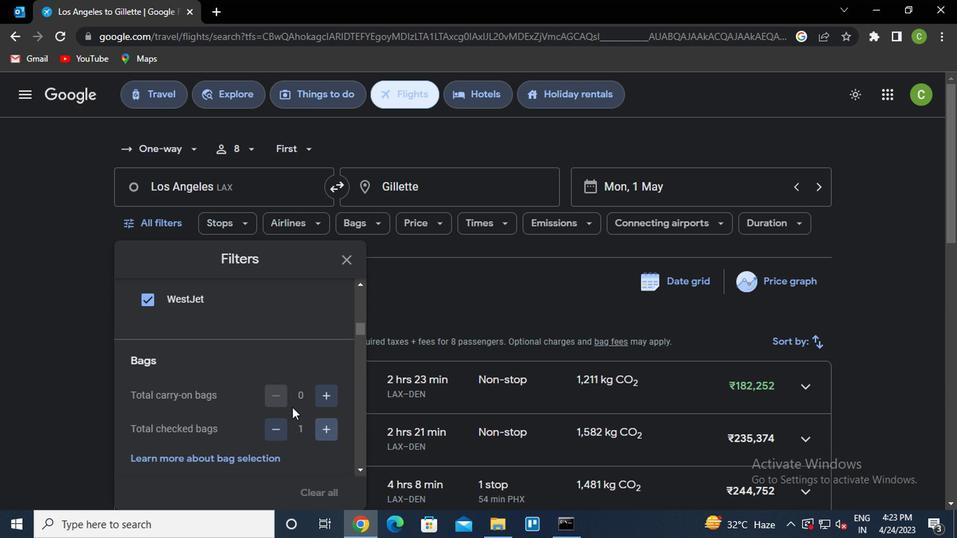 
Action: Mouse scrolled (256, 353) with delta (0, 0)
Screenshot: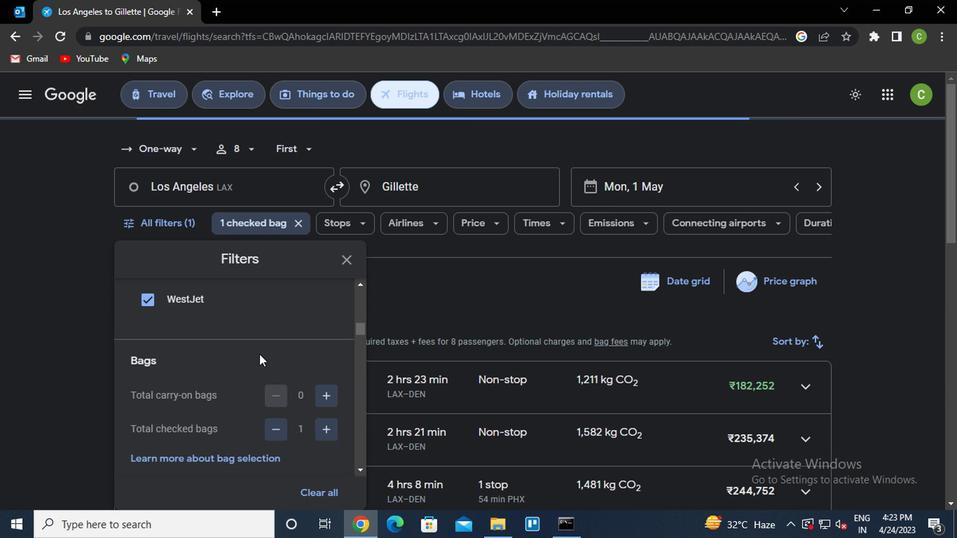 
Action: Mouse scrolled (256, 353) with delta (0, 0)
Screenshot: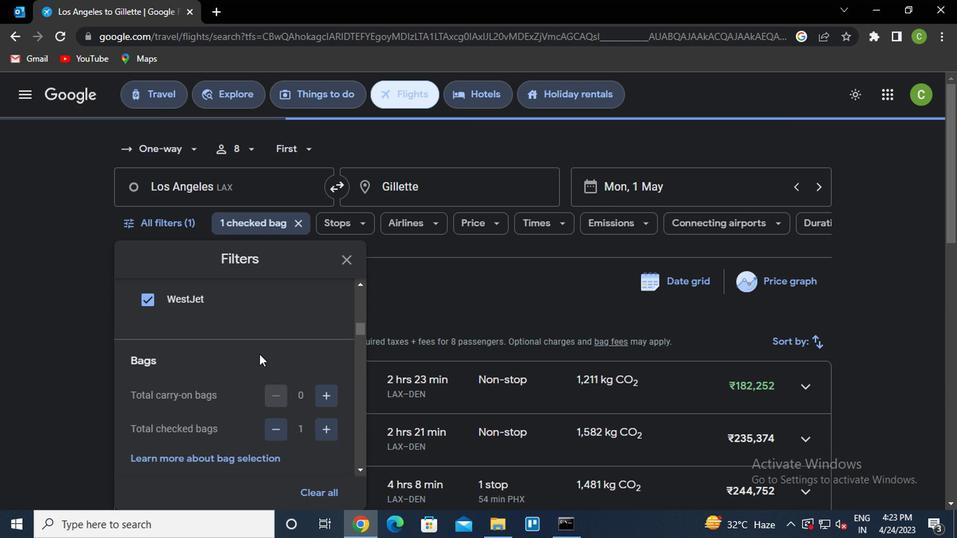 
Action: Mouse moved to (330, 425)
Screenshot: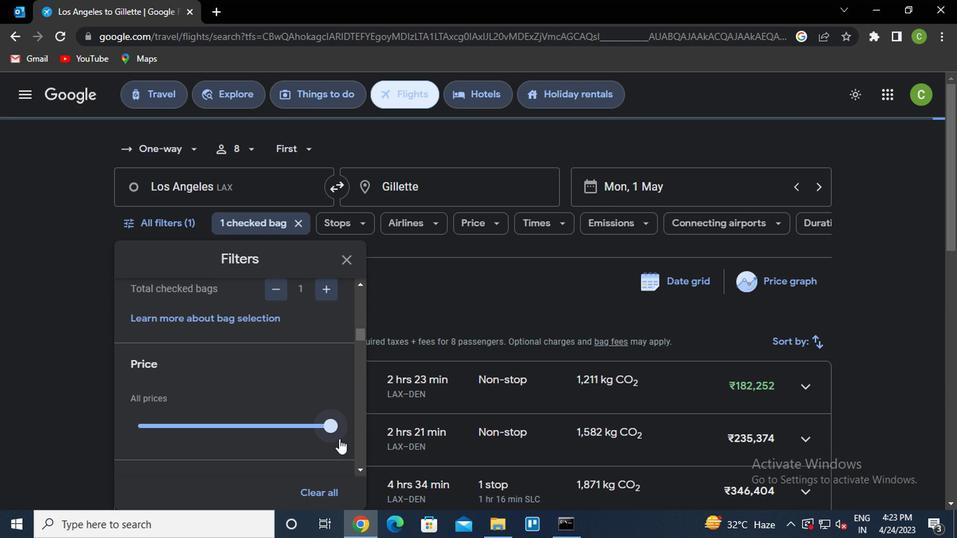 
Action: Mouse pressed left at (330, 425)
Screenshot: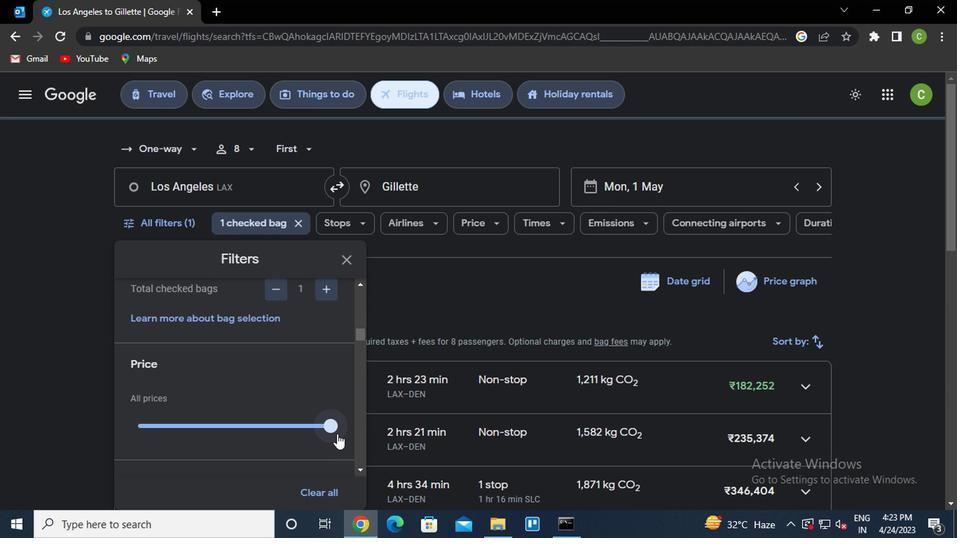 
Action: Mouse moved to (232, 384)
Screenshot: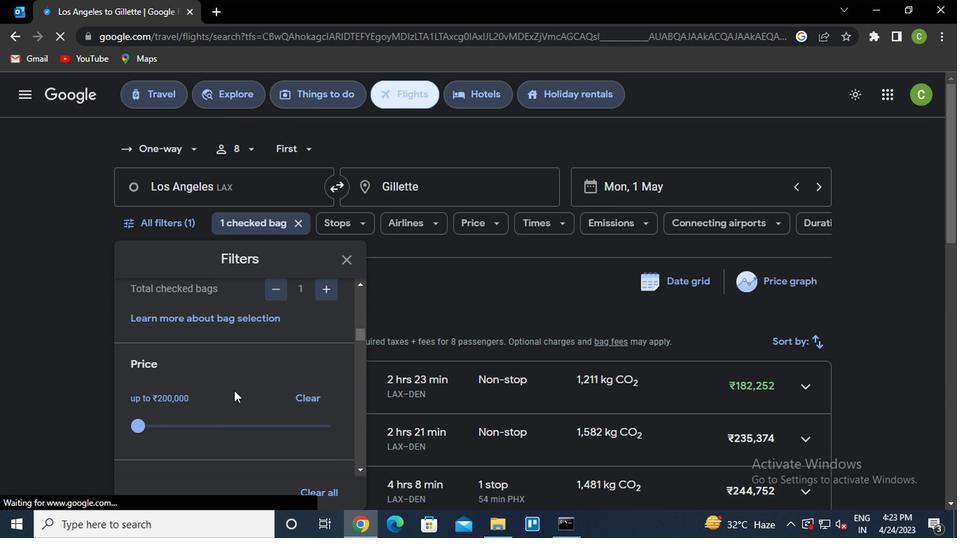 
Action: Mouse scrolled (232, 383) with delta (0, 0)
Screenshot: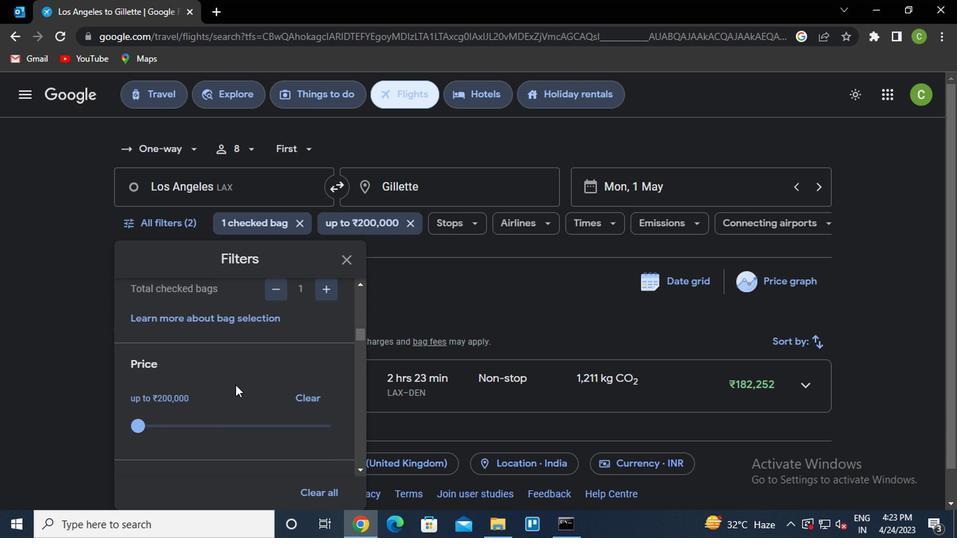 
Action: Mouse scrolled (232, 383) with delta (0, 0)
Screenshot: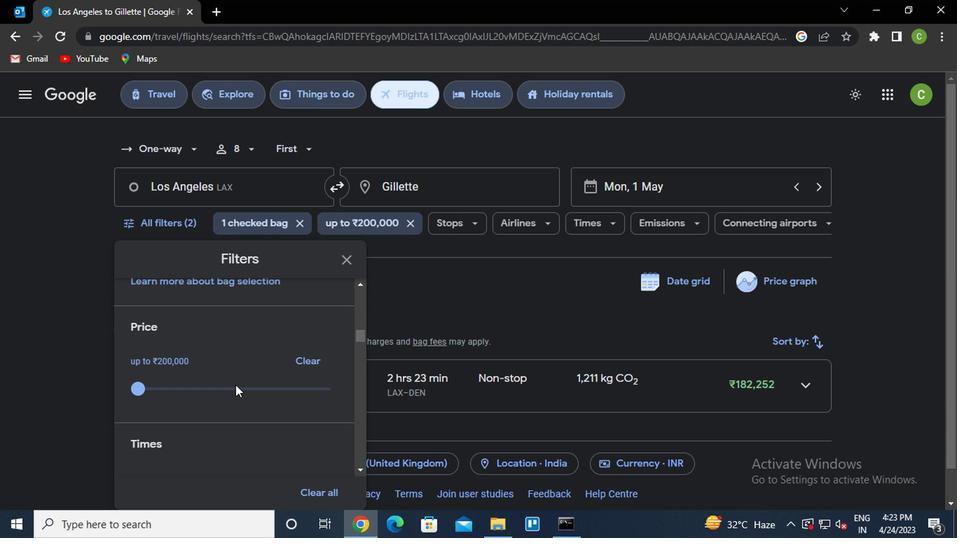 
Action: Mouse moved to (133, 443)
Screenshot: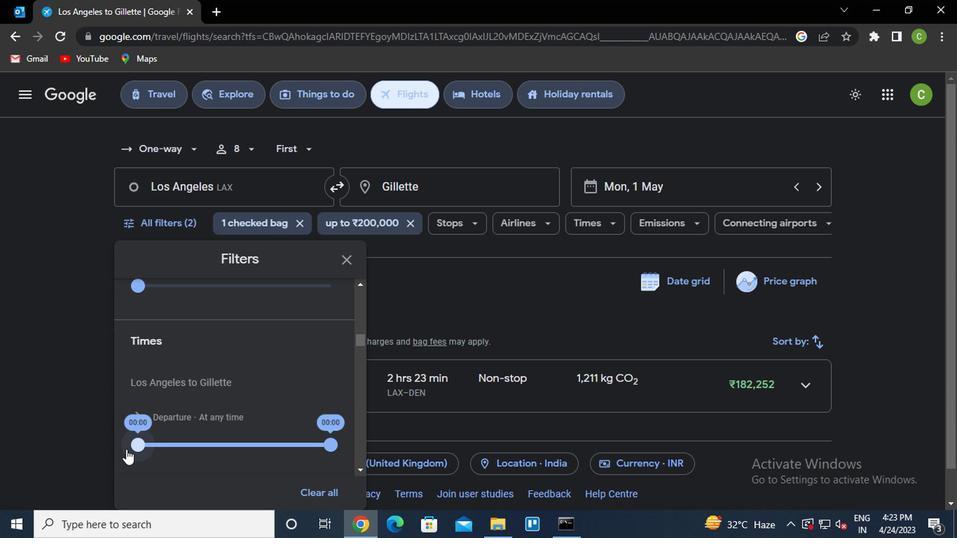 
Action: Mouse pressed left at (133, 443)
Screenshot: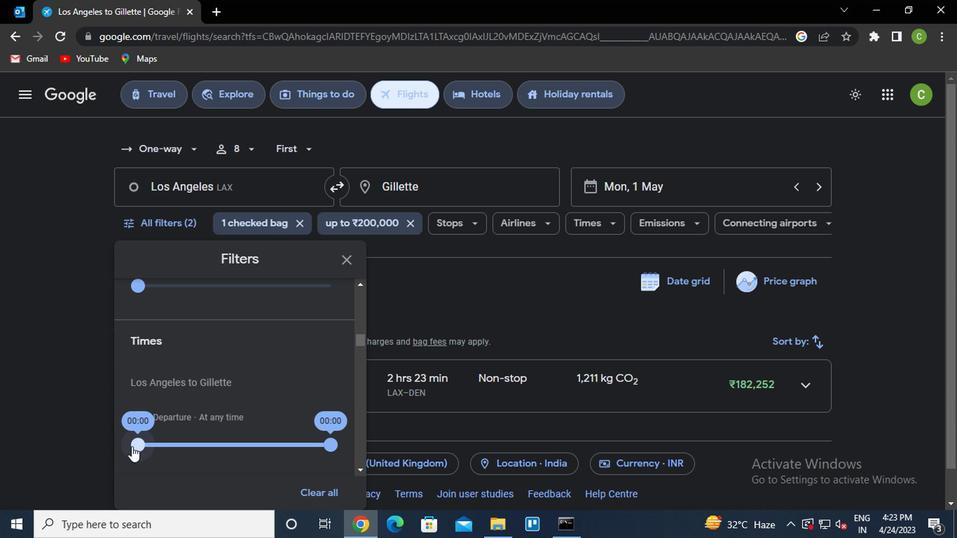 
Action: Mouse moved to (330, 445)
Screenshot: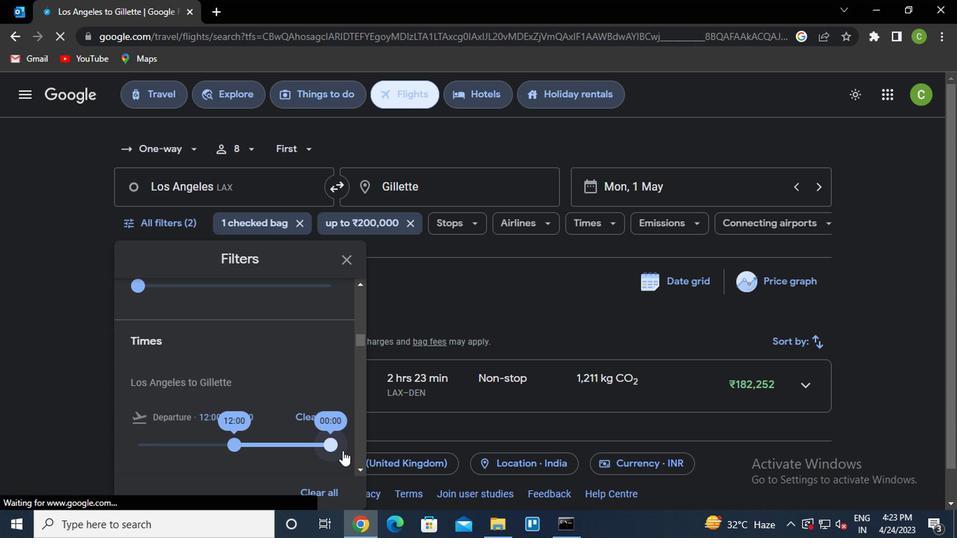 
Action: Mouse pressed left at (330, 445)
Screenshot: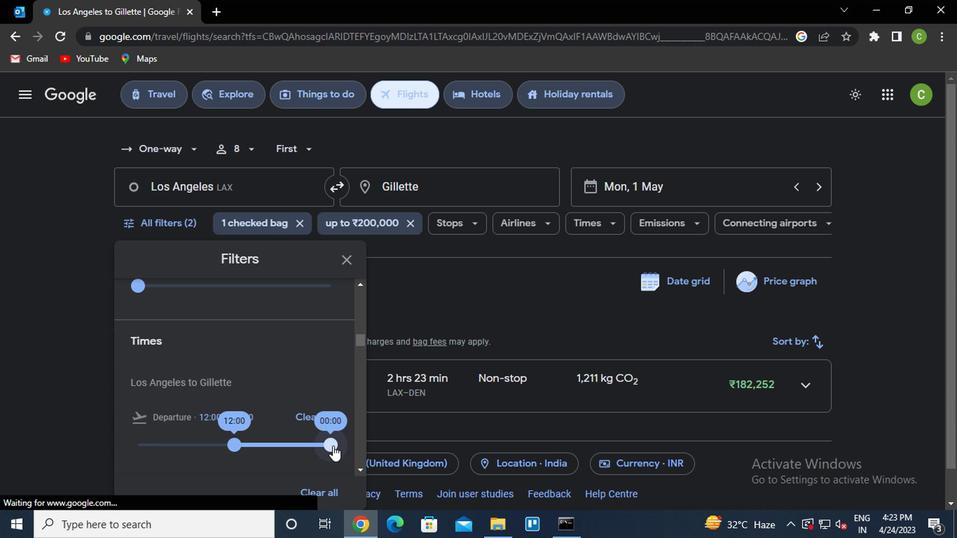 
Action: Mouse moved to (325, 376)
Screenshot: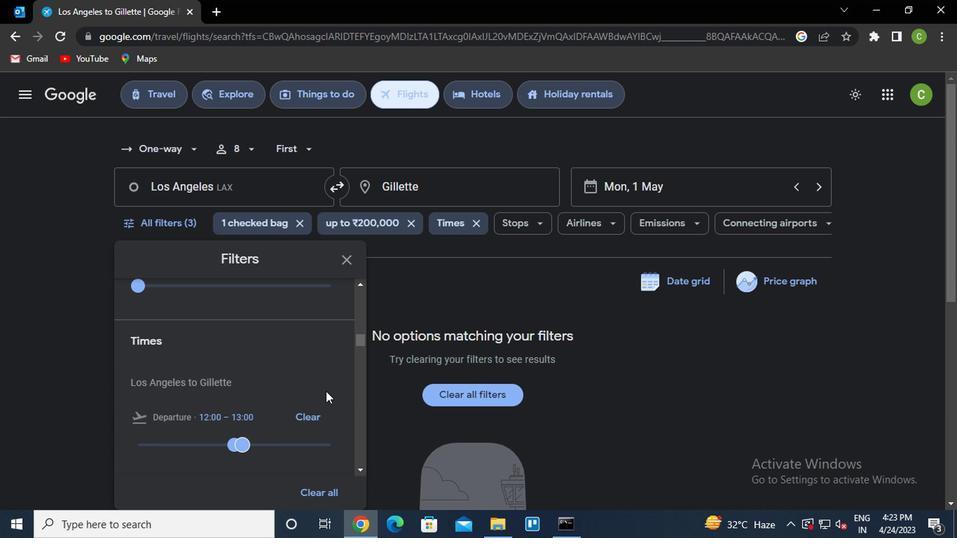 
